 Task: Add an event with the title Lunch and Learn: Effective Negotiation Strategies for Success, date '2023/10/17', time 9:15 AM to 11:15 AMand add a description: Participants will explore the role of a leader as a coach and mentor. They will learn how to provide guidance, support, and development opportunities to team members, fostering their growth and professional advancement.Select event color  Basil . Add location for the event as: Wellington, New Zealand, logged in from the account softage.4@softage.netand send the event invitation to softage.3@softage.net and softage.5@softage.net. Set a reminder for the event Weekly on Sunday
Action: Mouse moved to (87, 110)
Screenshot: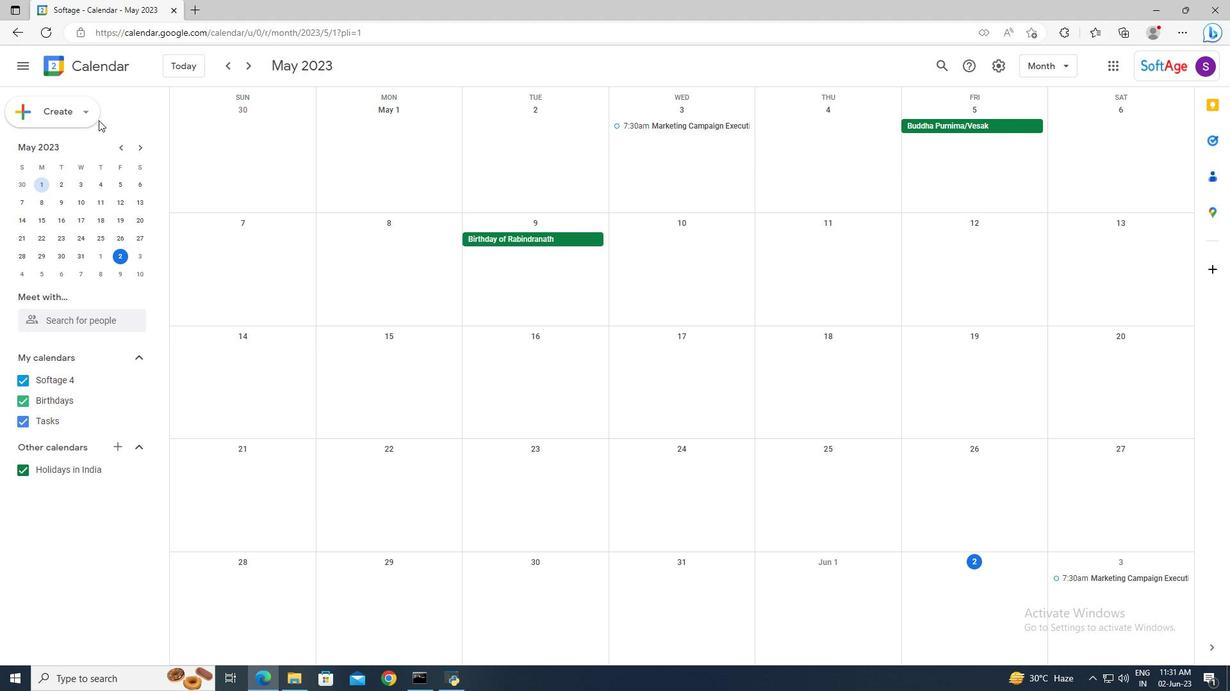
Action: Mouse pressed left at (87, 110)
Screenshot: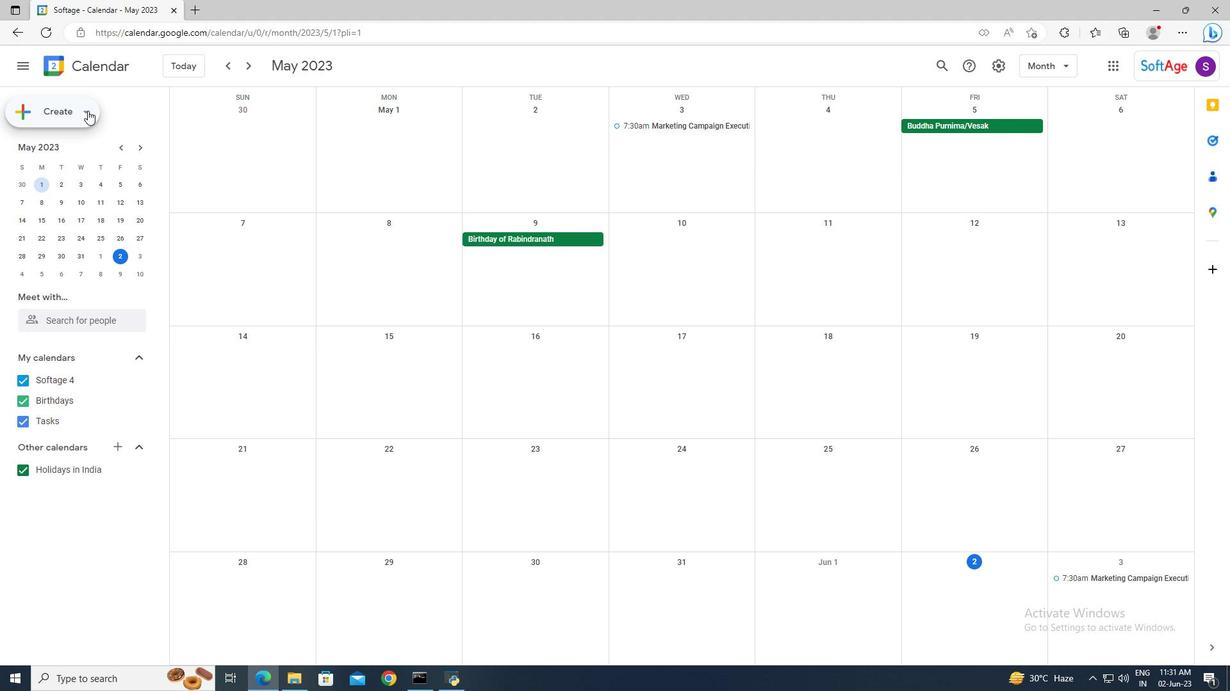 
Action: Mouse moved to (83, 142)
Screenshot: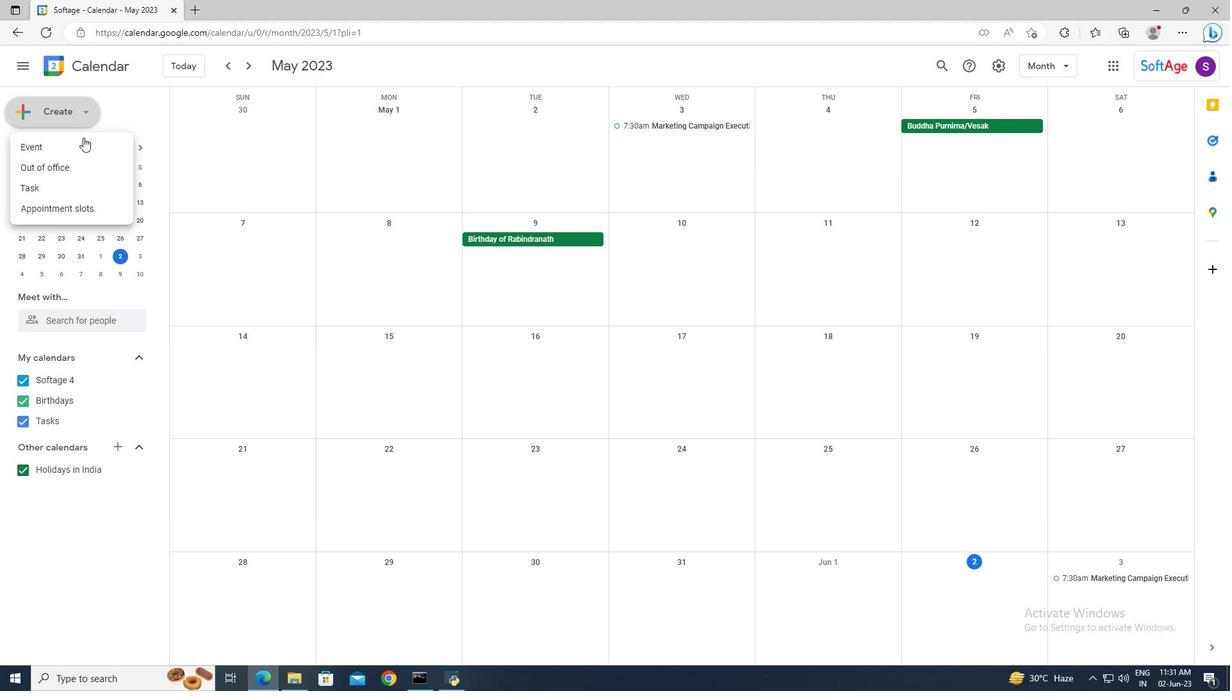 
Action: Mouse pressed left at (83, 142)
Screenshot: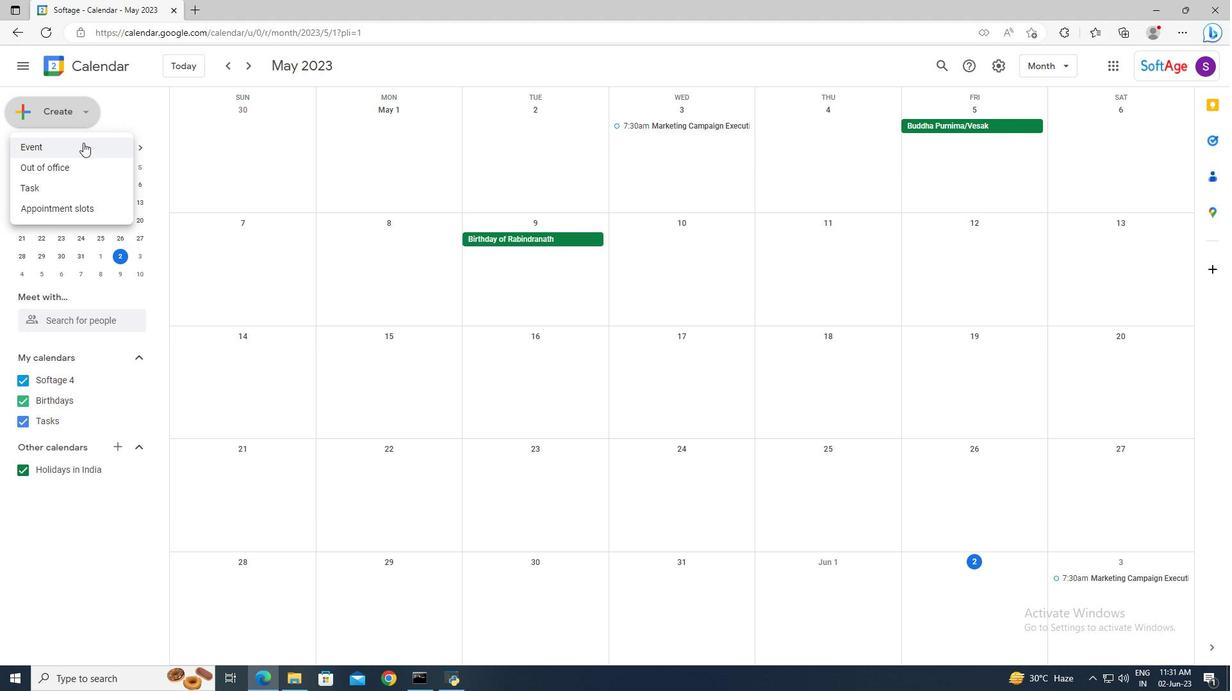 
Action: Mouse moved to (193, 436)
Screenshot: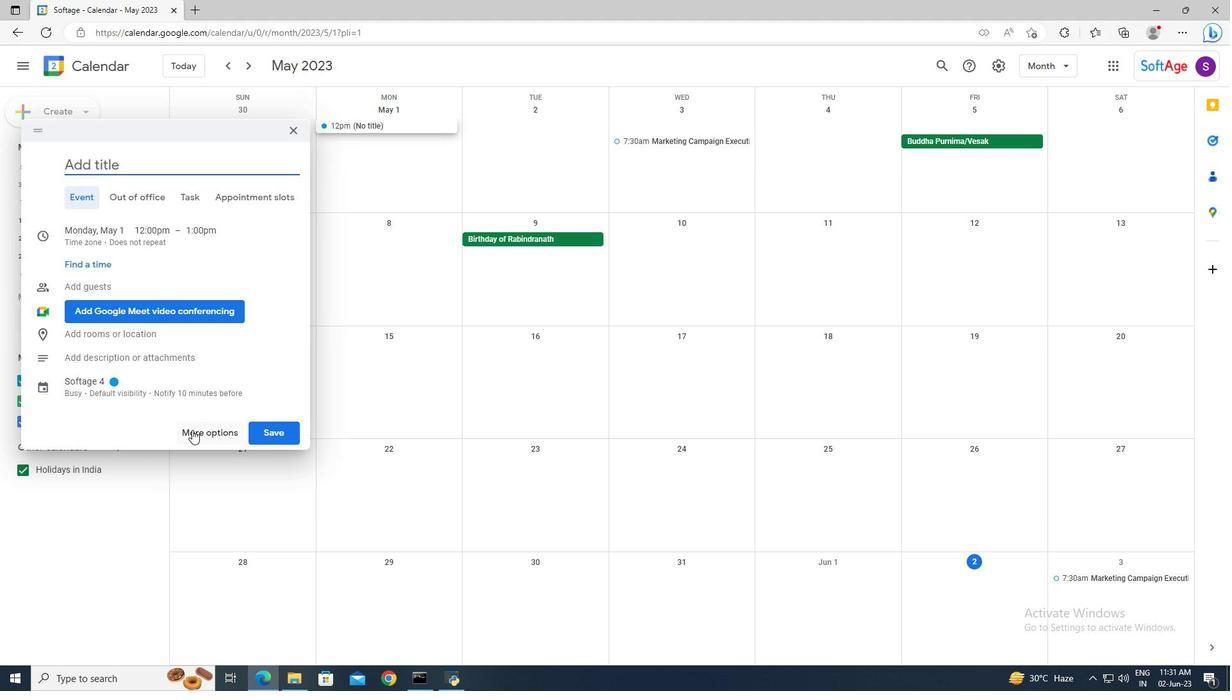 
Action: Mouse pressed left at (193, 436)
Screenshot: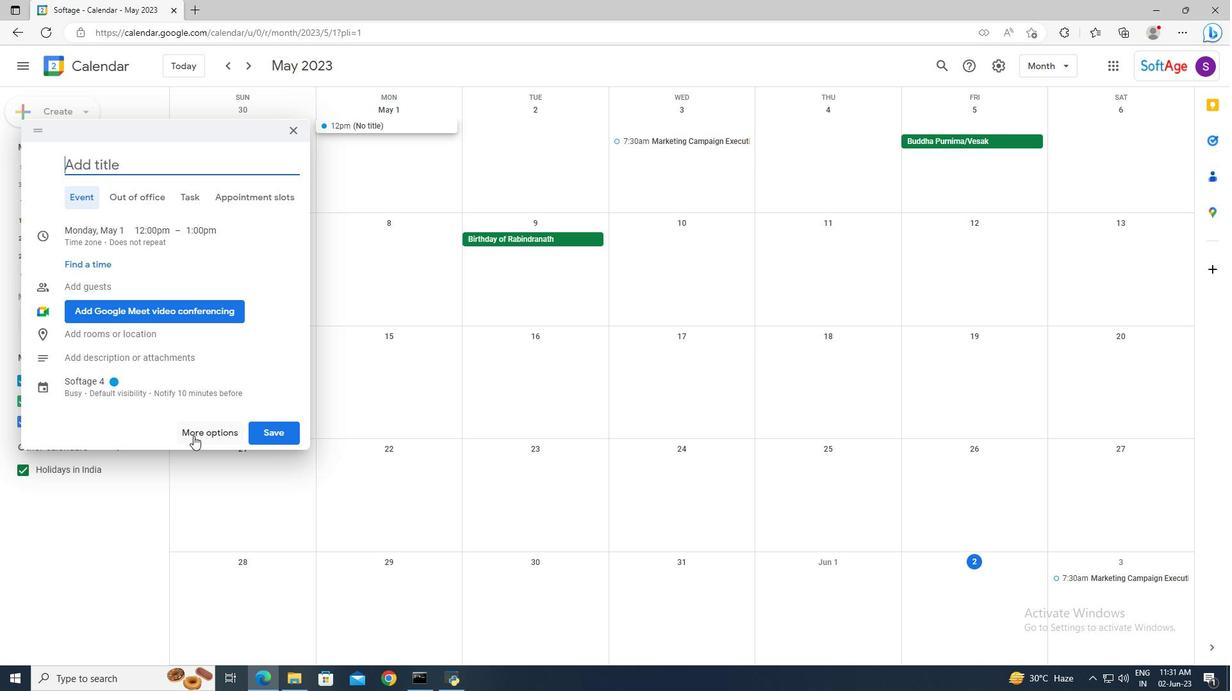 
Action: Mouse moved to (127, 75)
Screenshot: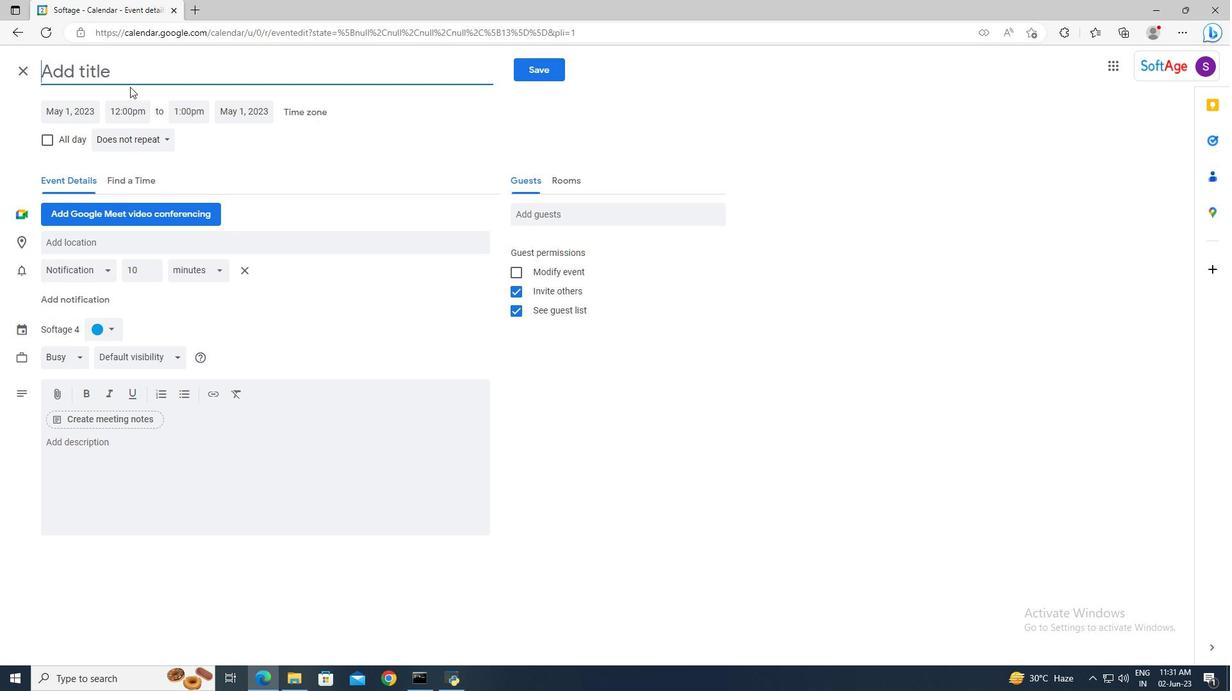 
Action: Mouse pressed left at (127, 75)
Screenshot: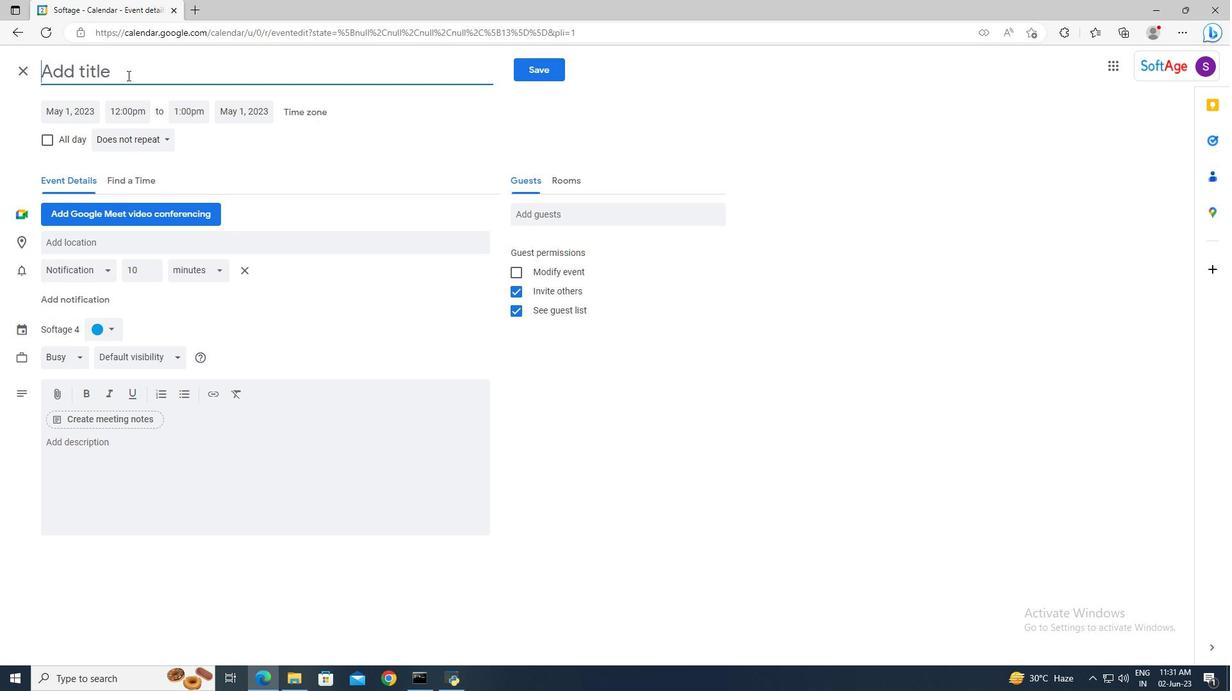 
Action: Key pressed <Key.shift>Lunch<Key.space>and<Key.space><Key.shift>Learn<Key.shift>:<Key.space><Key.shift>Effective<Key.space><Key.shift>Negotiation<Key.space><Key.shift_r>Strategies<Key.space>for<Key.space><Key.shift_r>Success
Screenshot: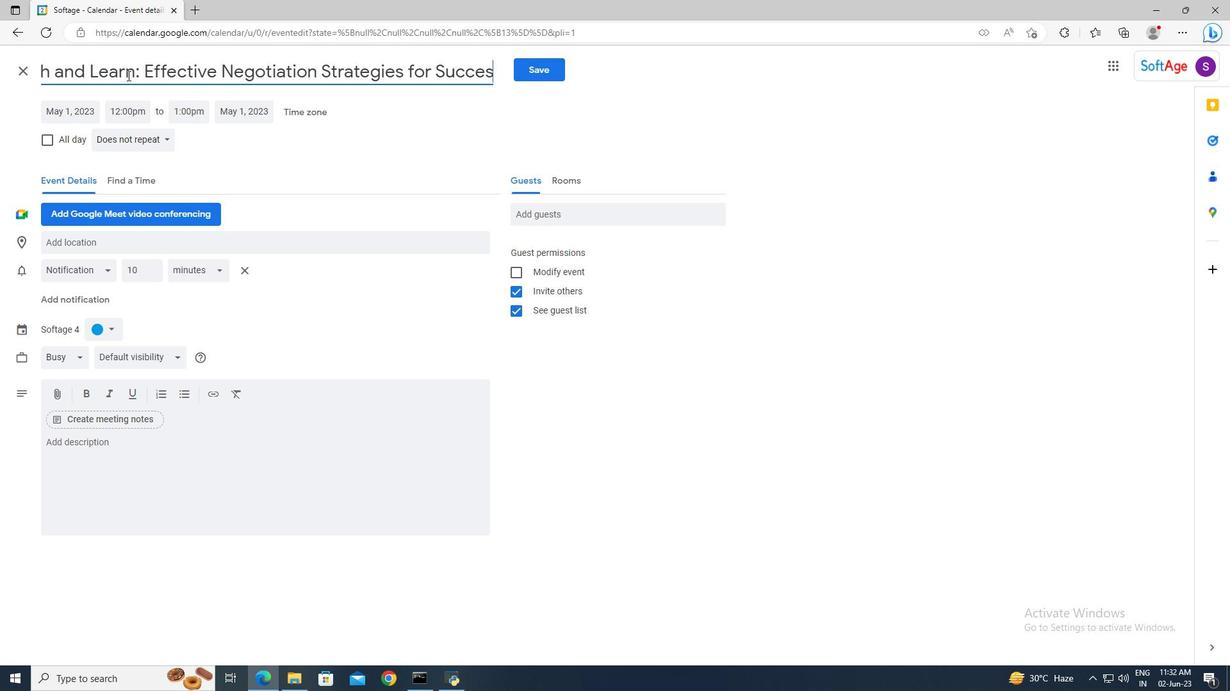 
Action: Mouse moved to (71, 108)
Screenshot: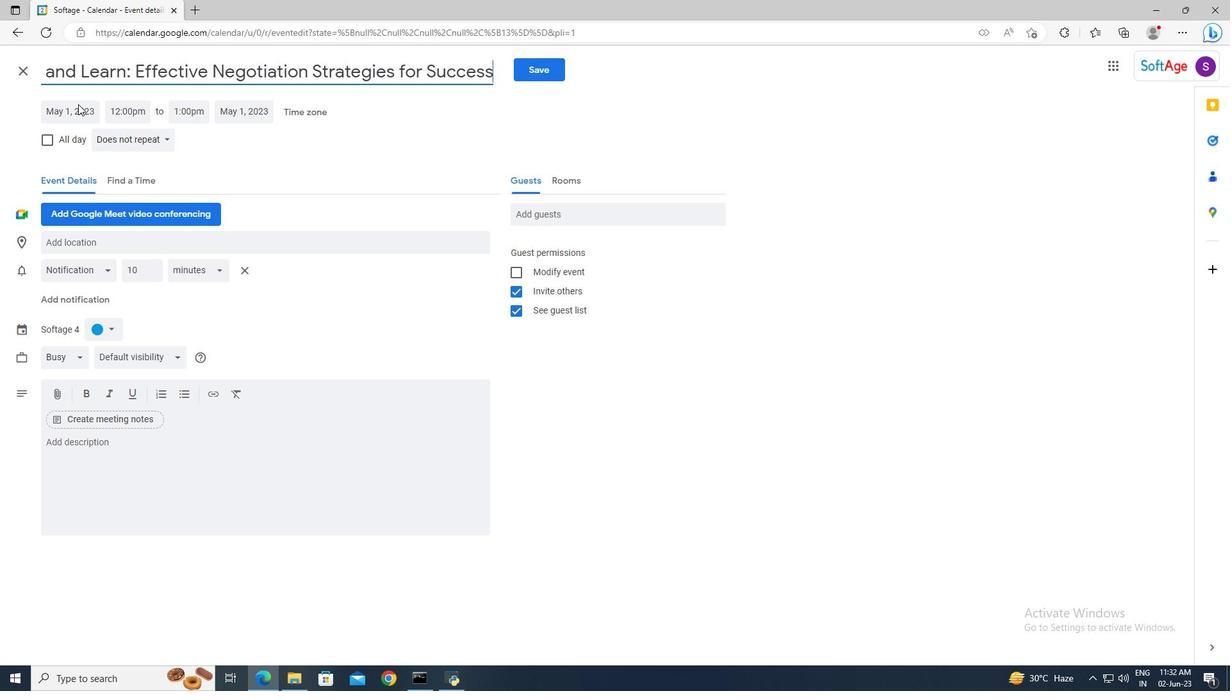 
Action: Mouse pressed left at (71, 108)
Screenshot: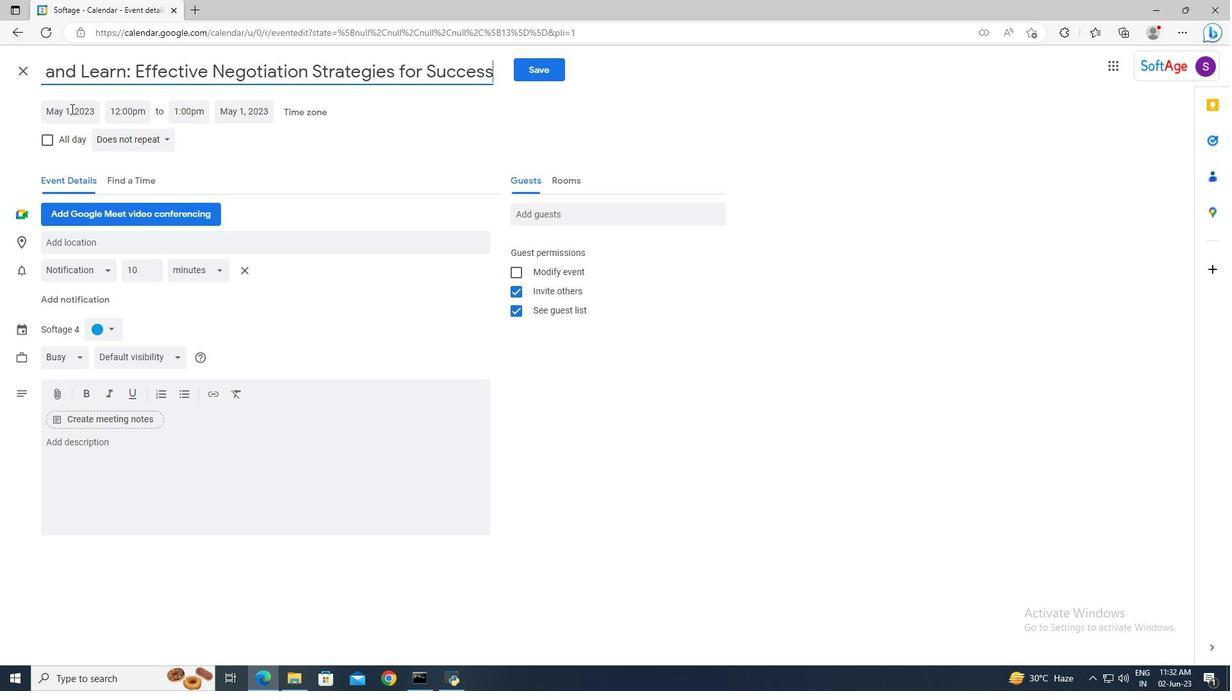 
Action: Mouse moved to (197, 137)
Screenshot: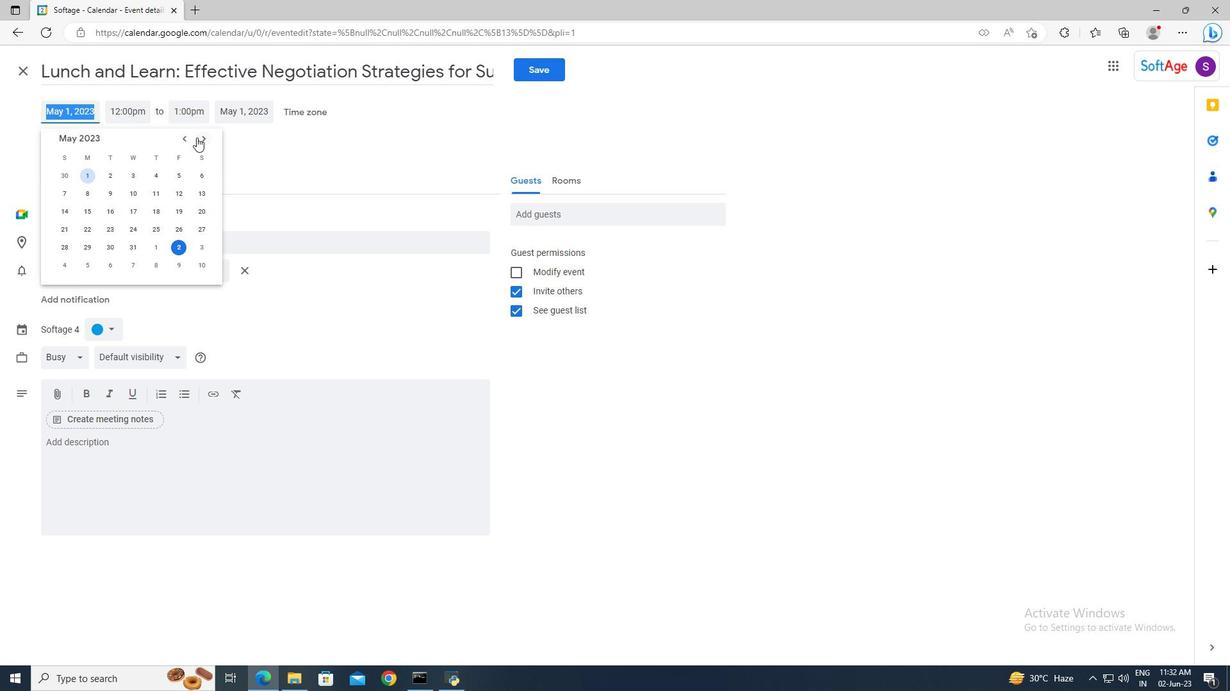 
Action: Mouse pressed left at (197, 137)
Screenshot: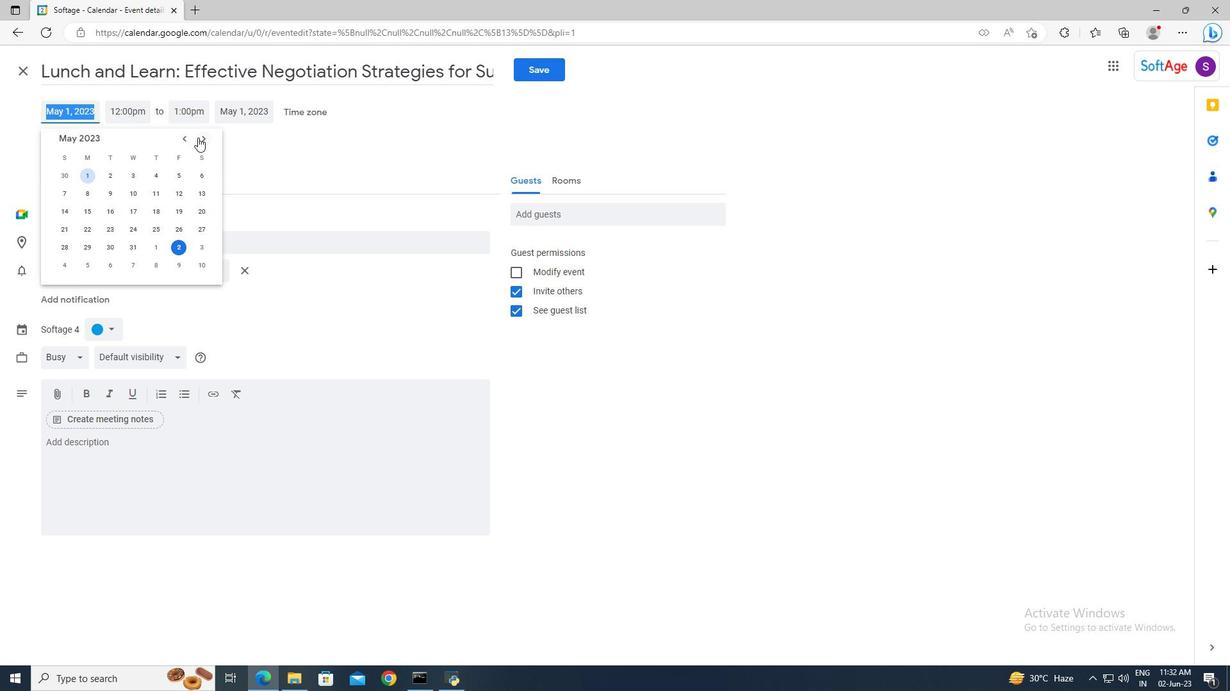 
Action: Mouse pressed left at (197, 137)
Screenshot: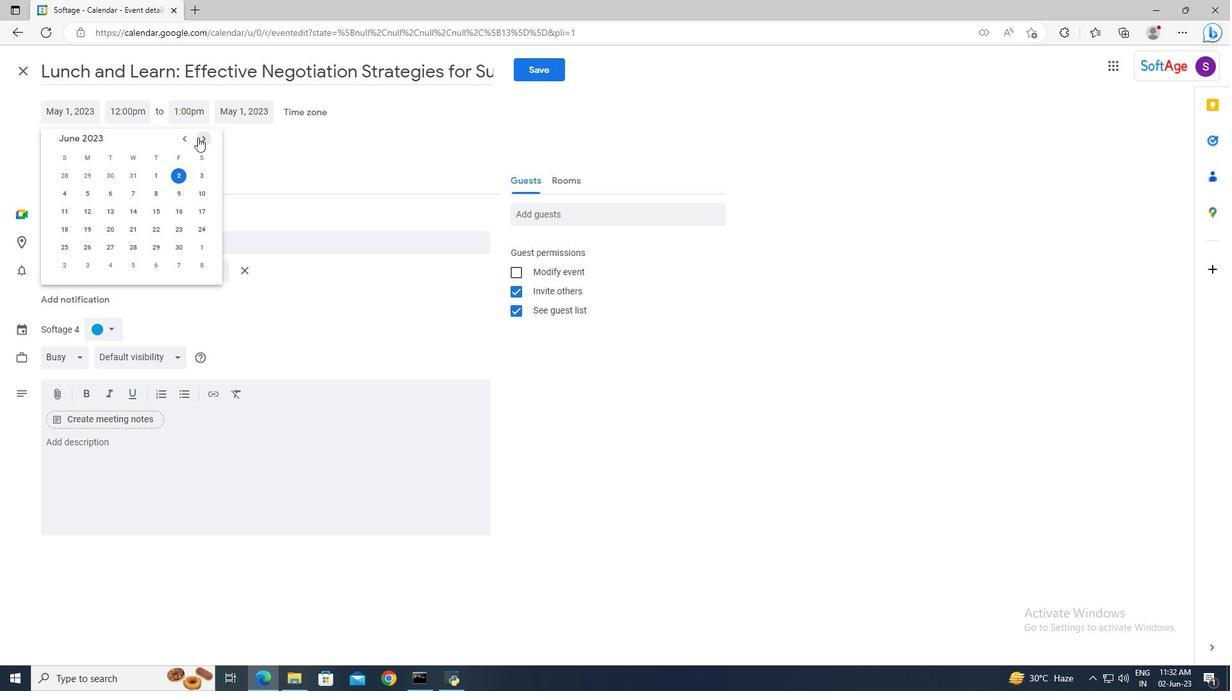 
Action: Mouse pressed left at (197, 137)
Screenshot: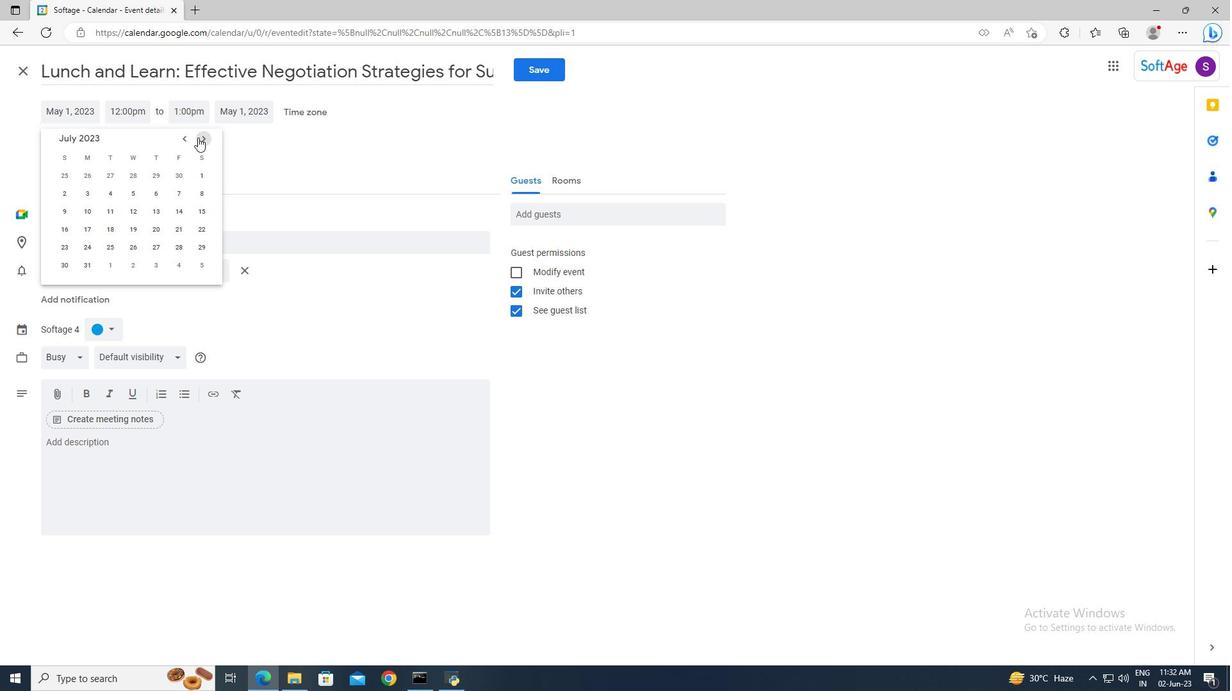 
Action: Mouse pressed left at (197, 137)
Screenshot: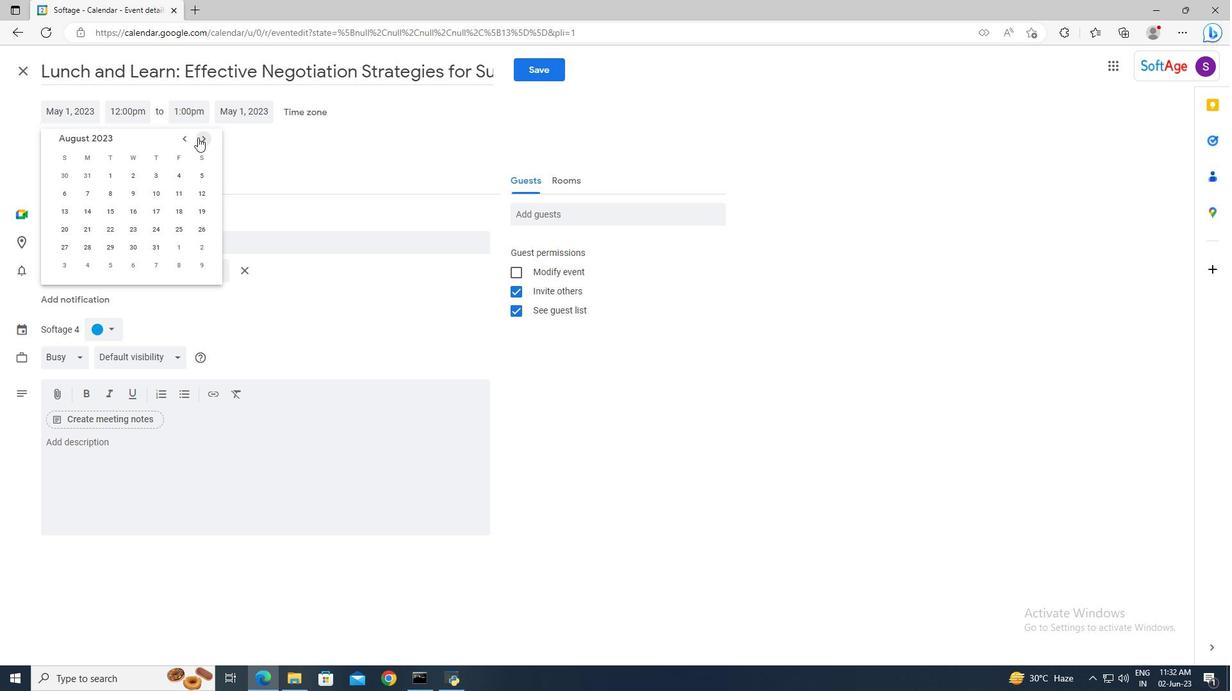 
Action: Mouse pressed left at (197, 137)
Screenshot: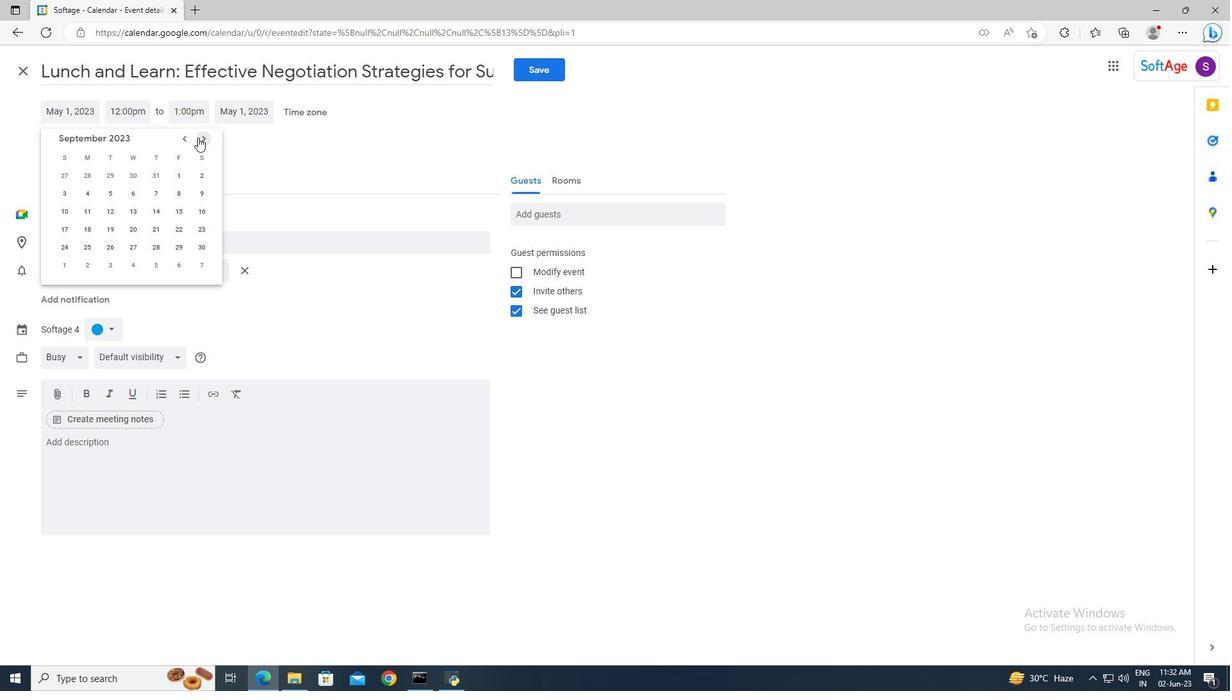 
Action: Mouse moved to (107, 208)
Screenshot: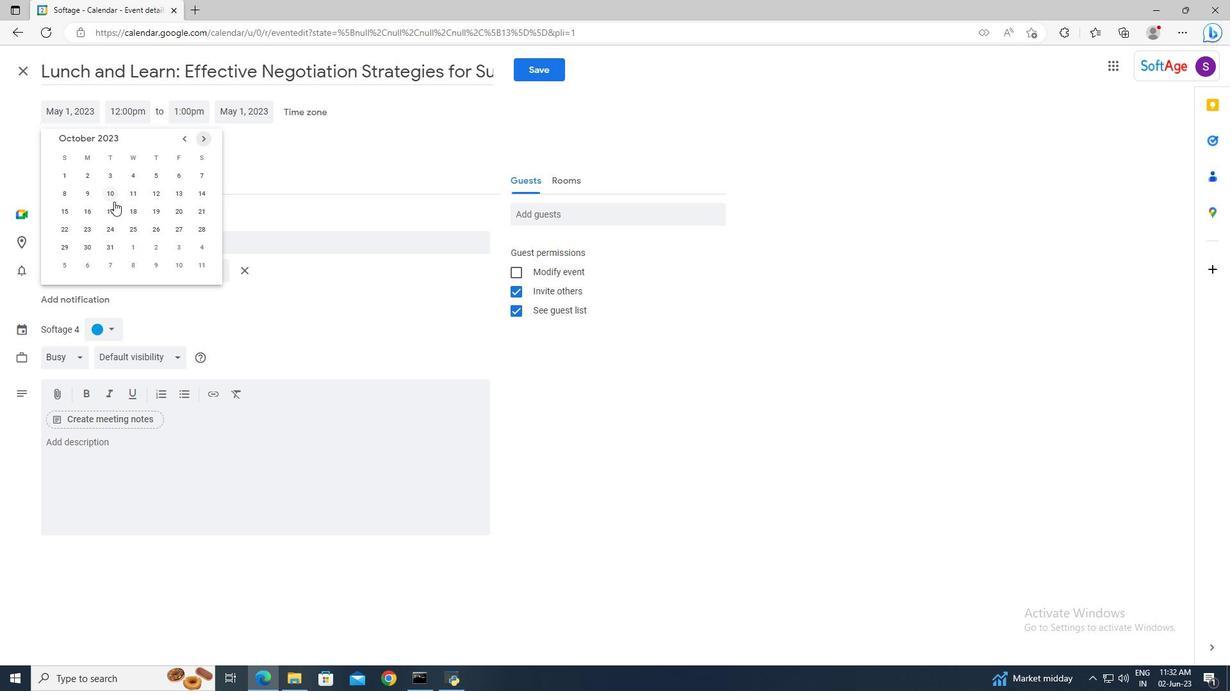 
Action: Mouse pressed left at (107, 208)
Screenshot: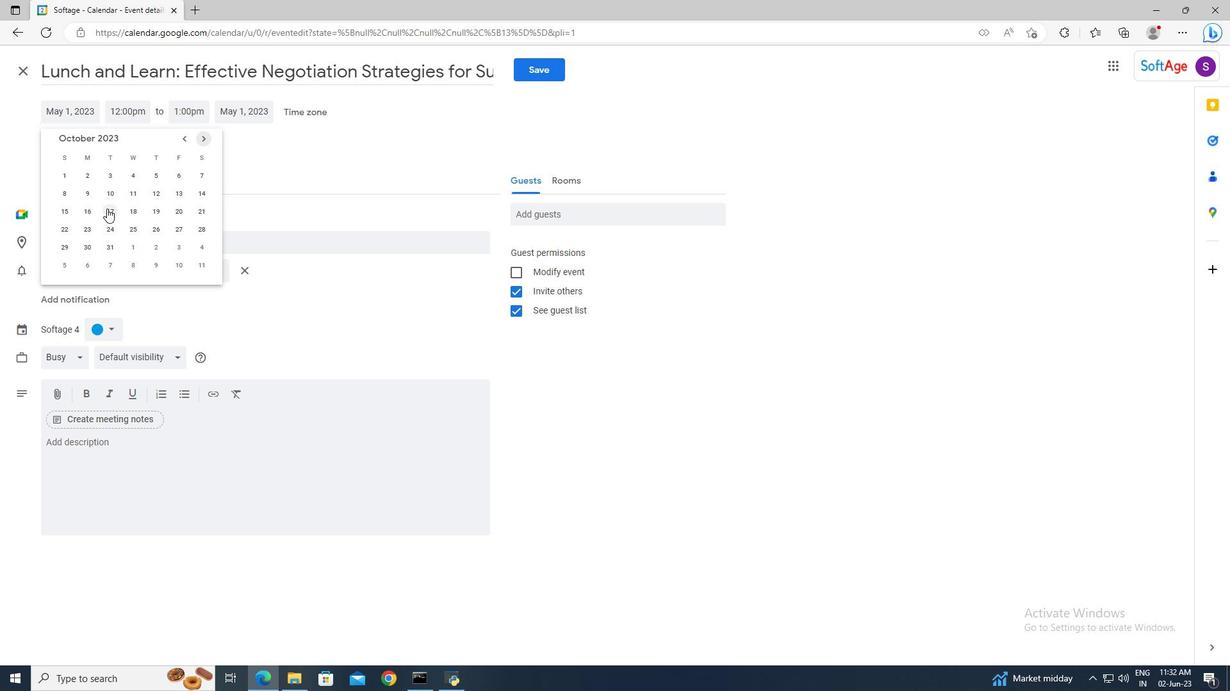 
Action: Mouse moved to (135, 117)
Screenshot: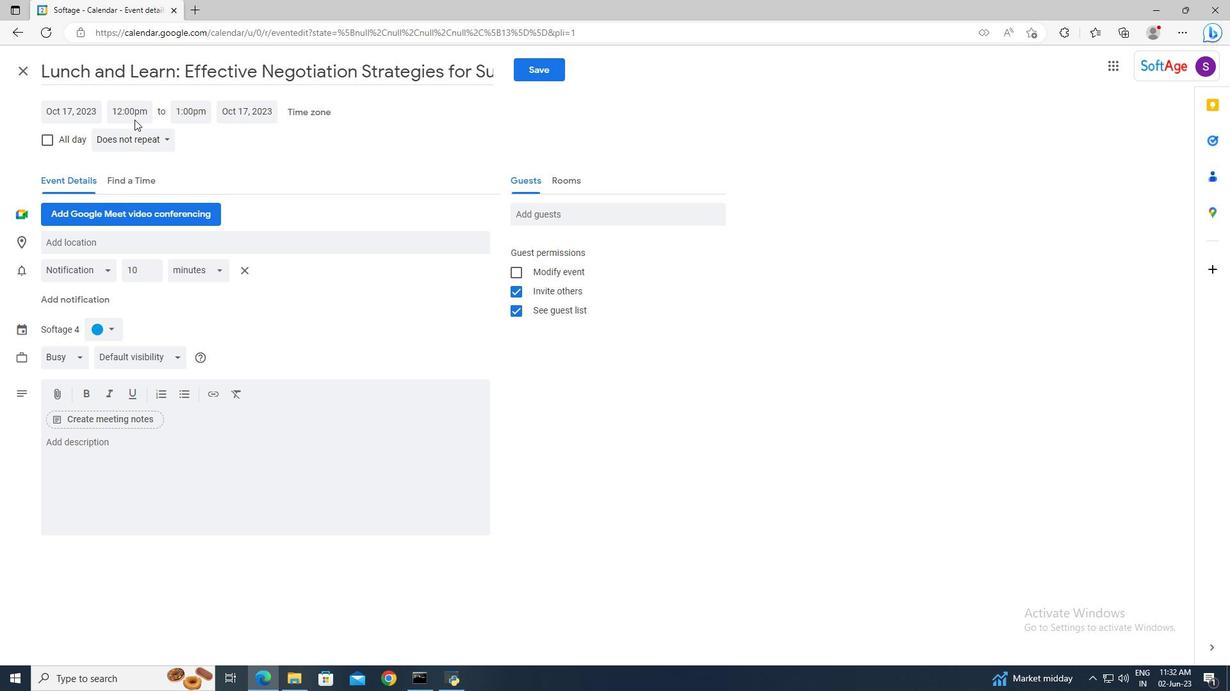 
Action: Mouse pressed left at (135, 117)
Screenshot: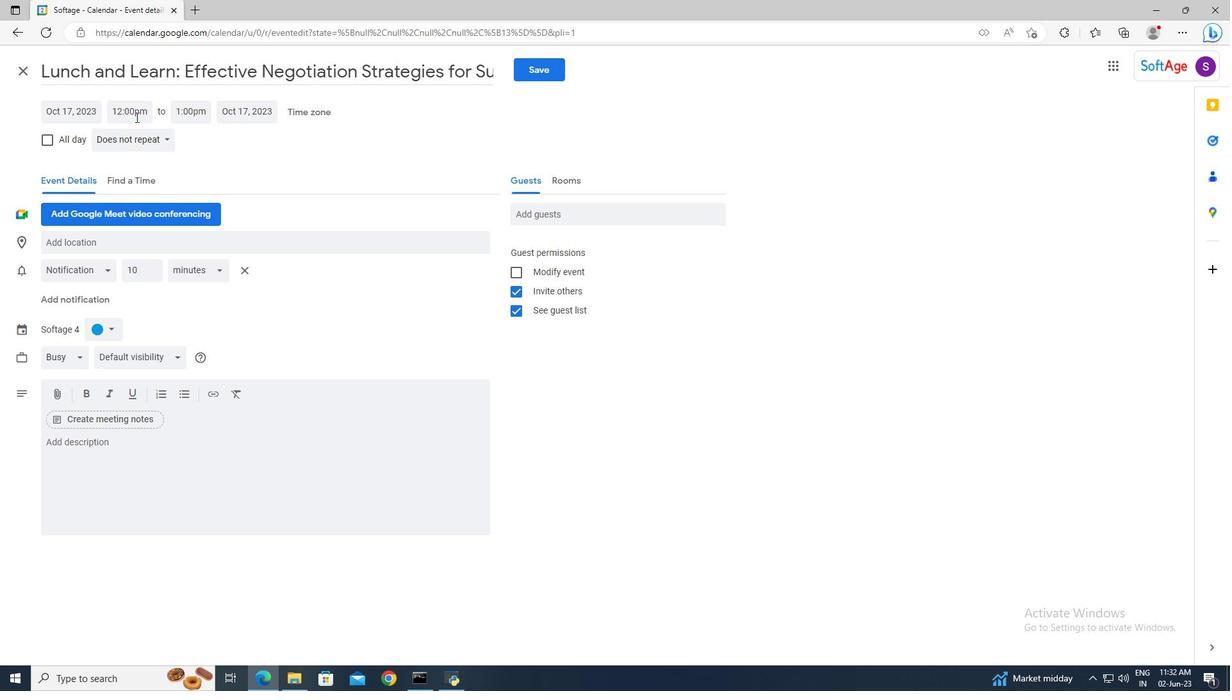 
Action: Key pressed 9<Key.shift>:15<Key.space><Key.shift>AM<Key.enter>
Screenshot: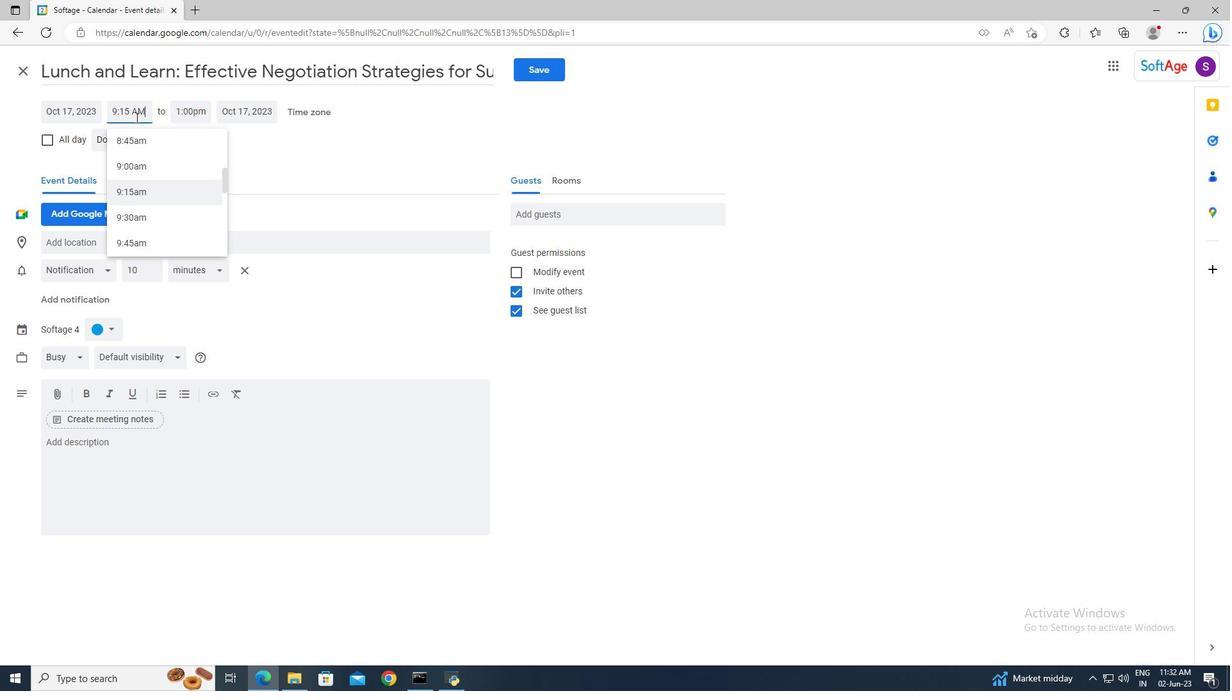 
Action: Mouse moved to (172, 111)
Screenshot: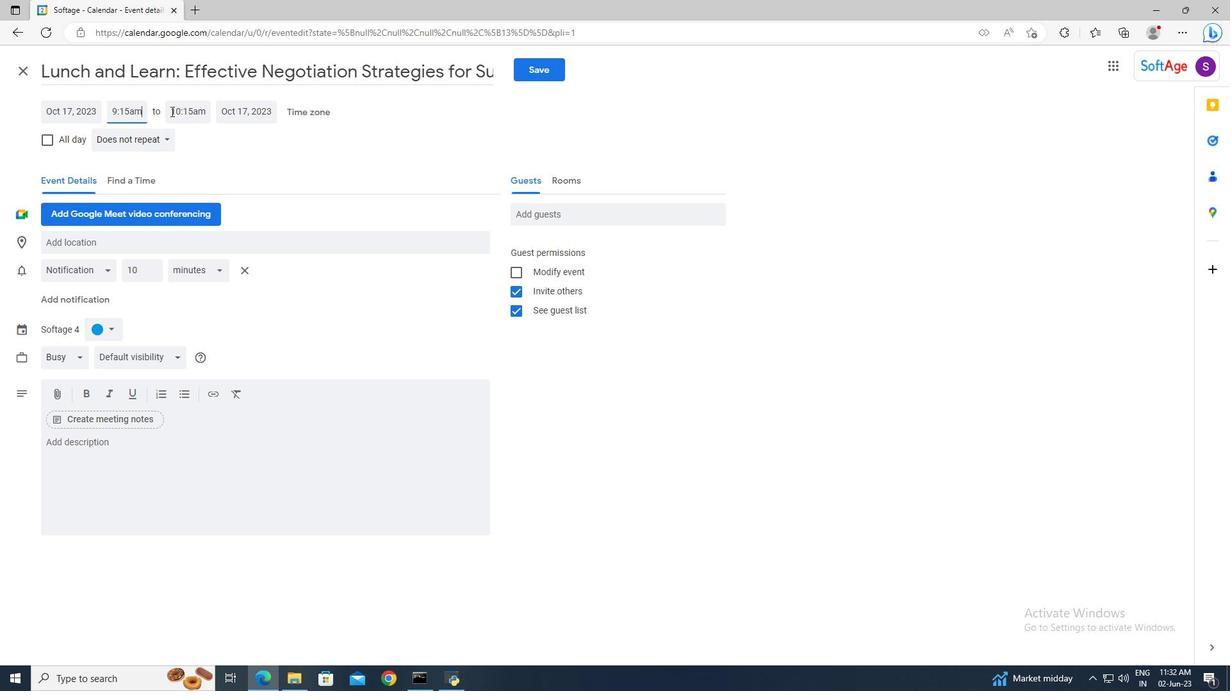 
Action: Mouse pressed left at (172, 111)
Screenshot: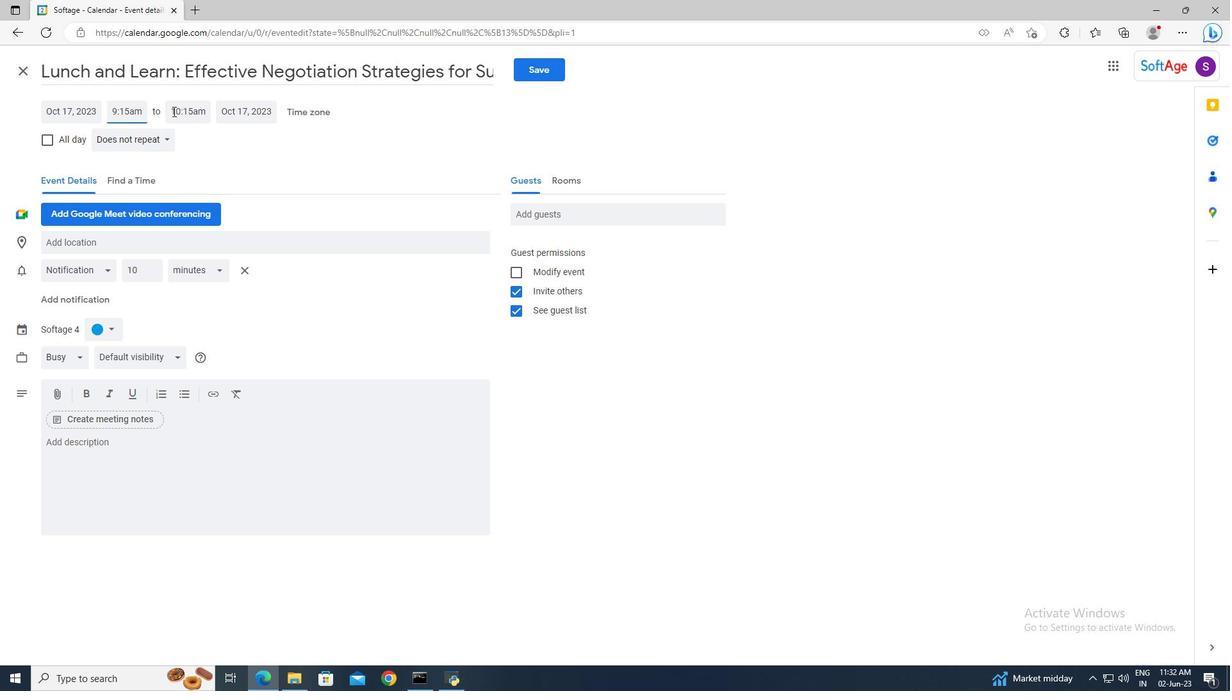 
Action: Key pressed 11<Key.shift>:15<Key.space><Key.shift>AM
Screenshot: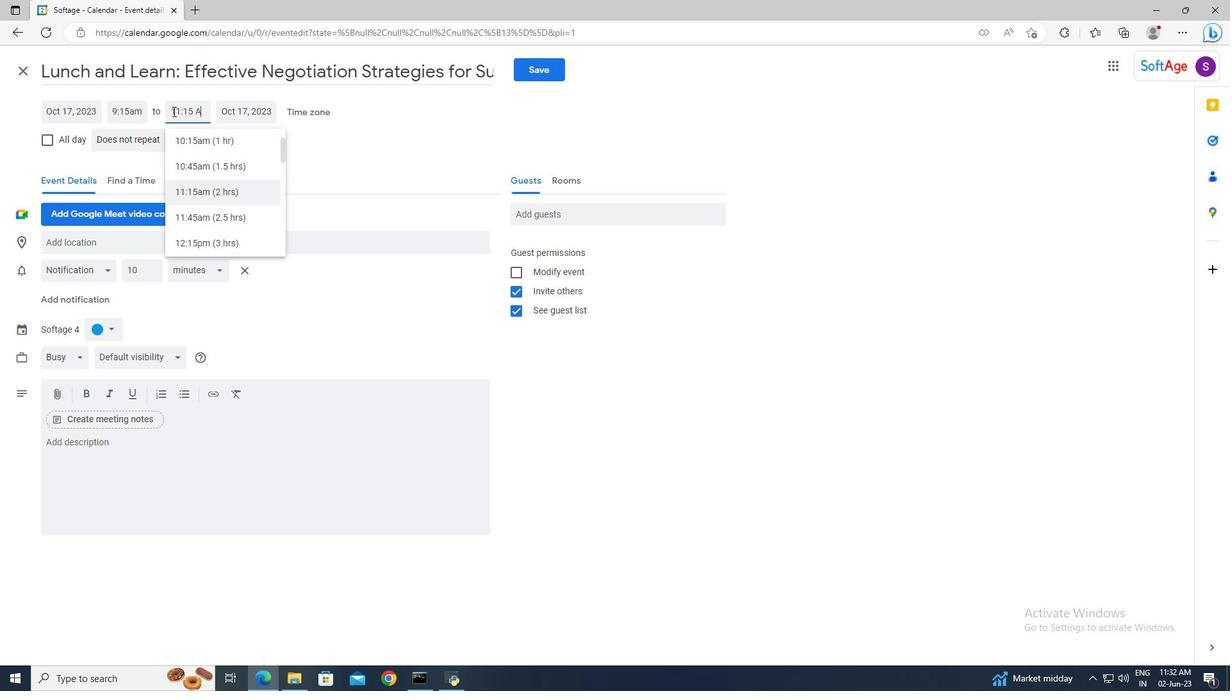 
Action: Mouse moved to (196, 195)
Screenshot: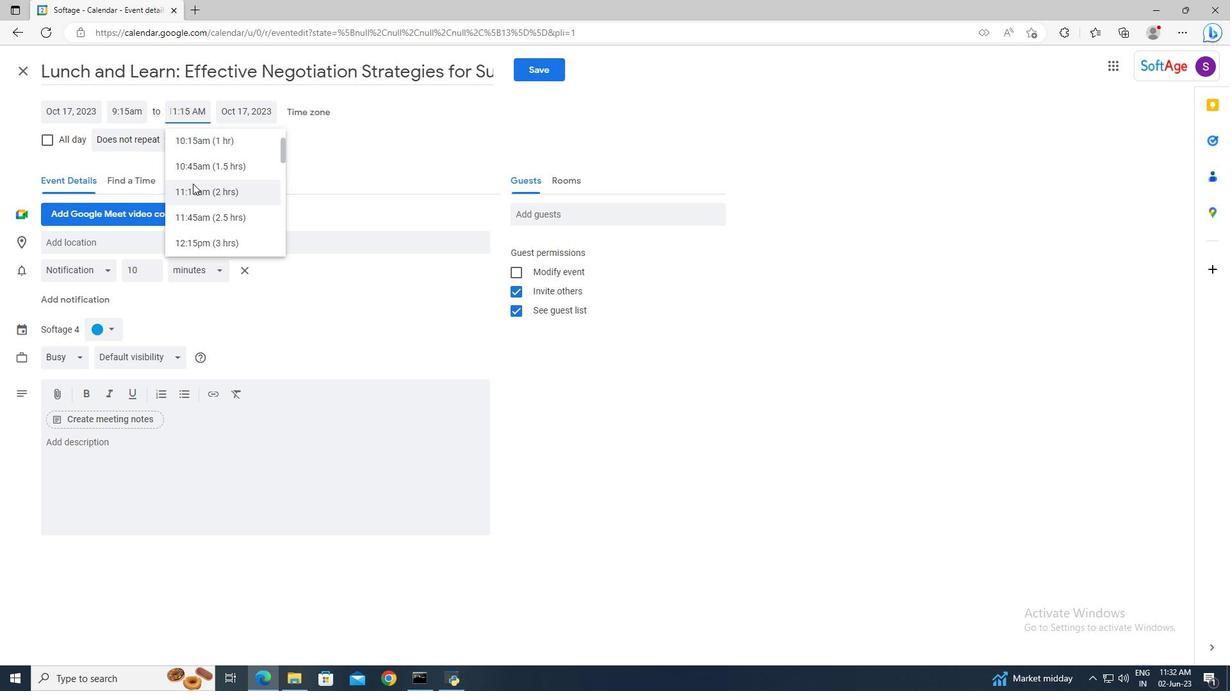 
Action: Mouse pressed left at (196, 195)
Screenshot: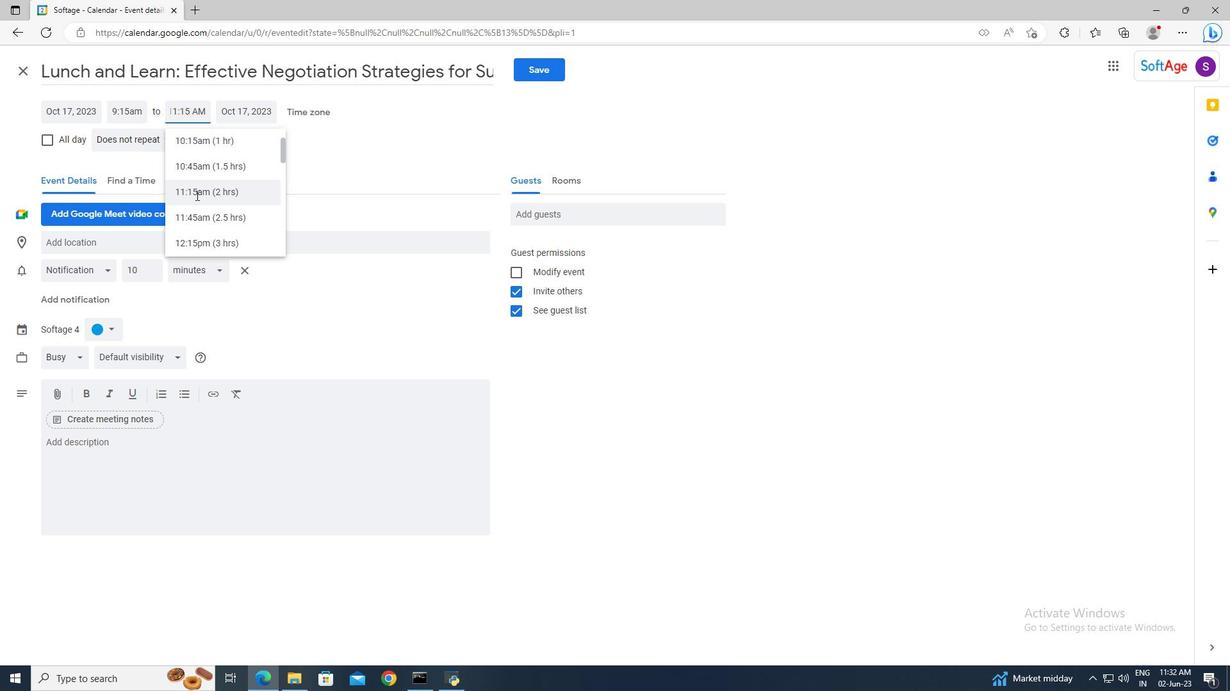 
Action: Mouse moved to (135, 442)
Screenshot: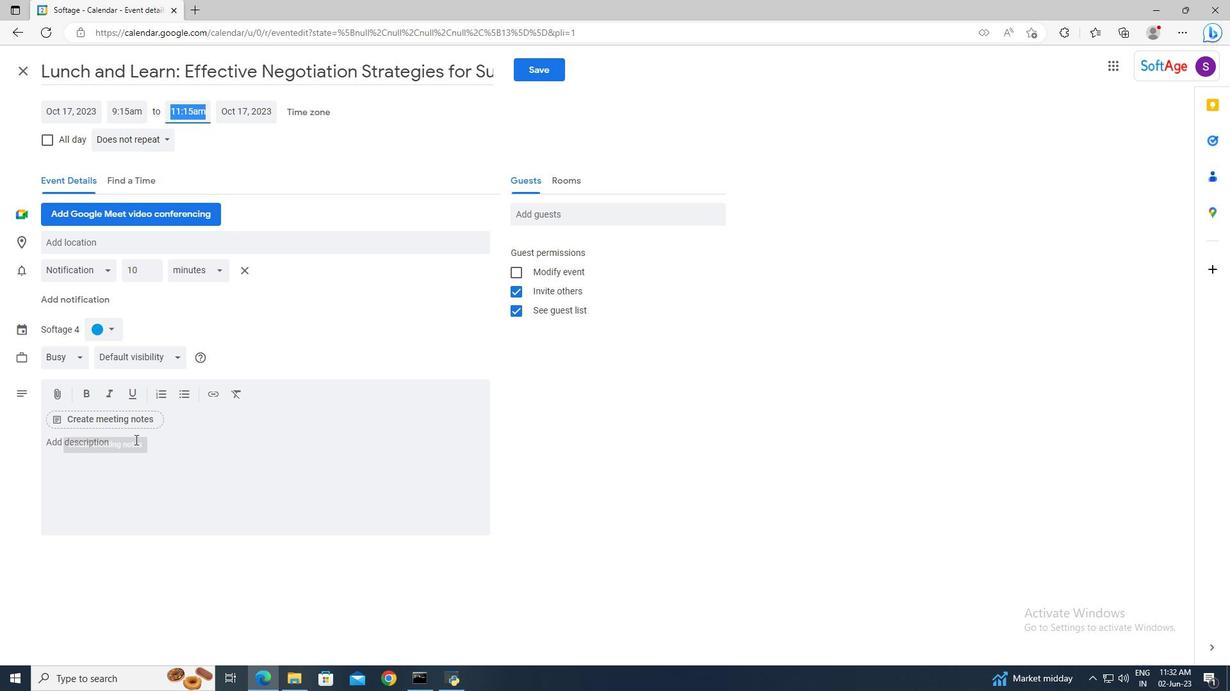 
Action: Mouse pressed left at (135, 442)
Screenshot: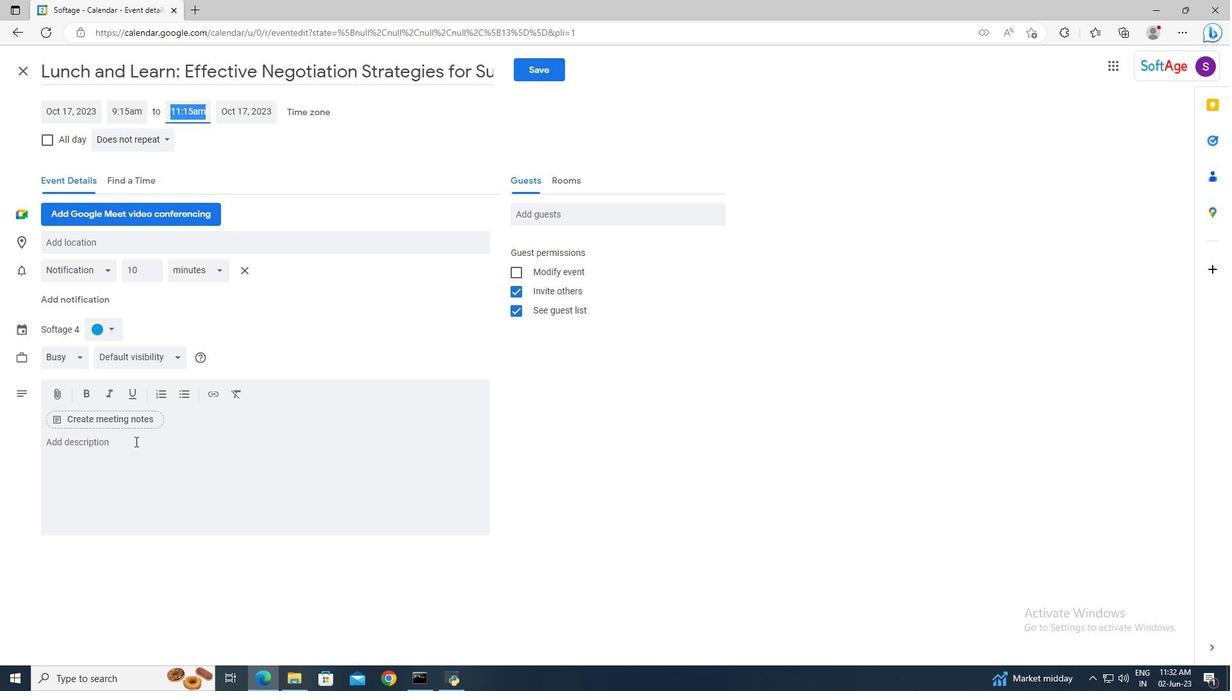
Action: Key pressed <Key.shift>Participants<Key.space>will<Key.space>explore<Key.space>the<Key.space>role<Key.space>of<Key.space>a<Key.space>leader<Key.space>as<Key.space>a<Key.space>coach<Key.space>and<Key.space>mentor.<Key.space><Key.shift>They<Key.space>will<Key.space>learn<Key.space>how<Key.space>to<Key.space>provide<Key.space>guidance,<Key.space>support,<Key.space>and<Key.space>development<Key.space>opportunities<Key.space>to<Key.space>team<Key.space>members,<Key.space>fostering<Key.space>their<Key.space>growth<Key.space>and<Key.space>professional<Key.space>advancement.
Screenshot: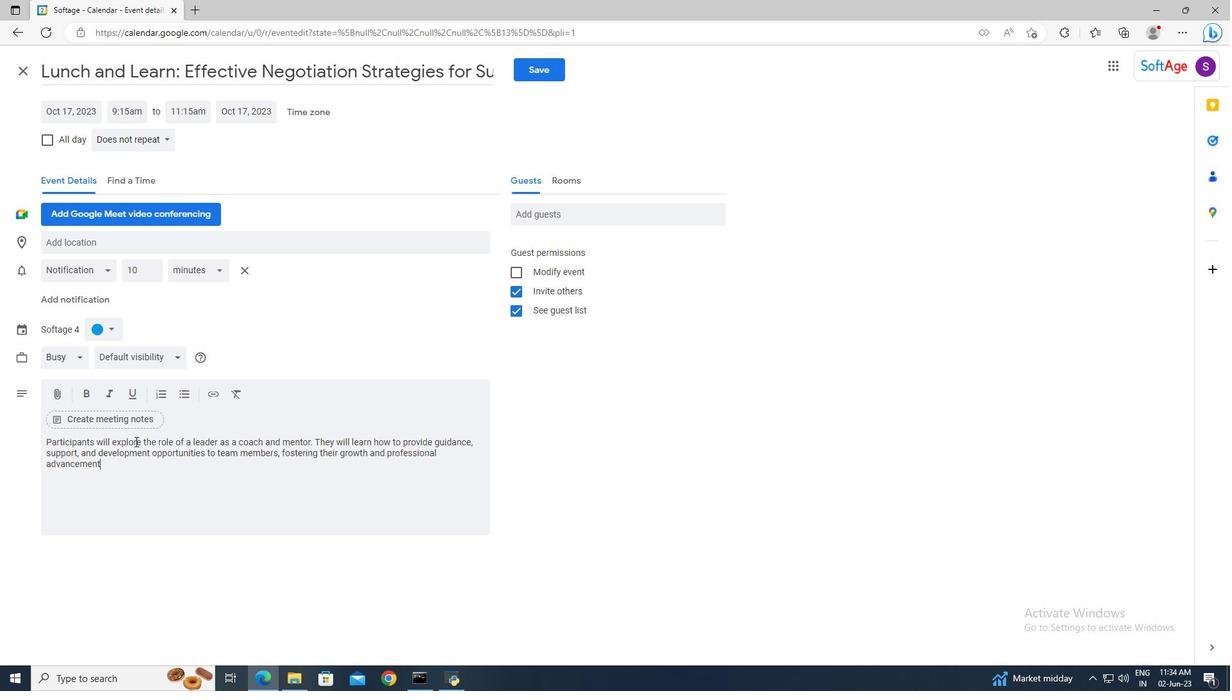 
Action: Mouse moved to (107, 333)
Screenshot: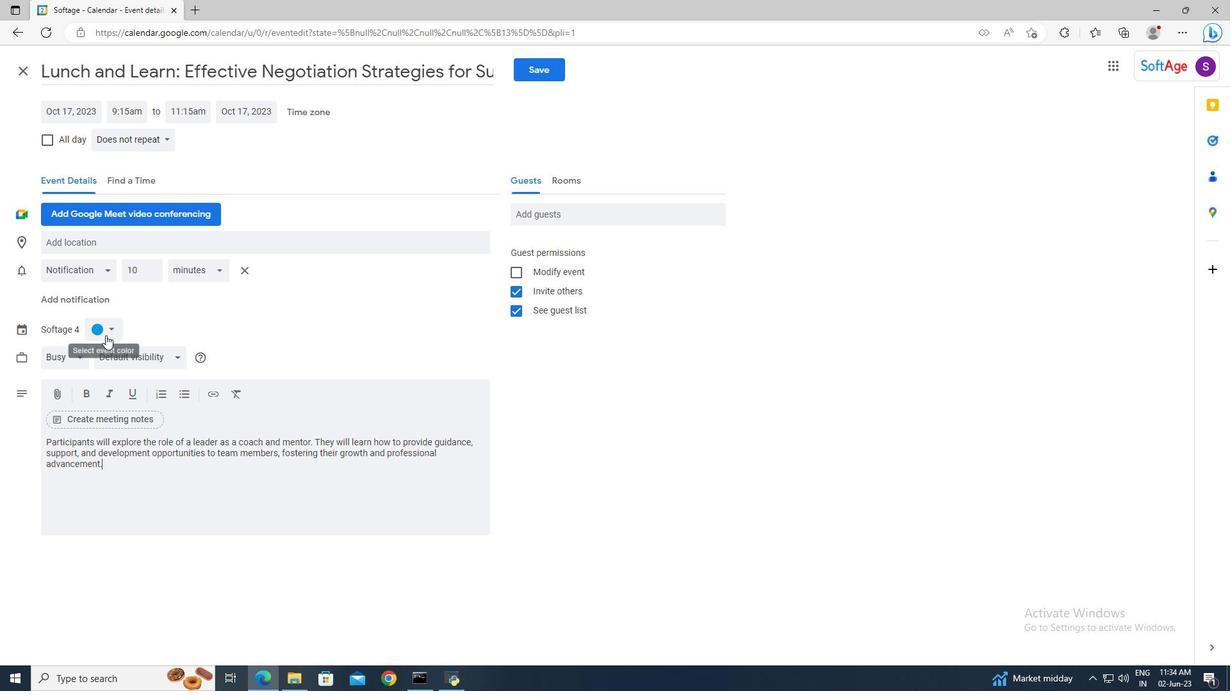 
Action: Mouse pressed left at (107, 333)
Screenshot: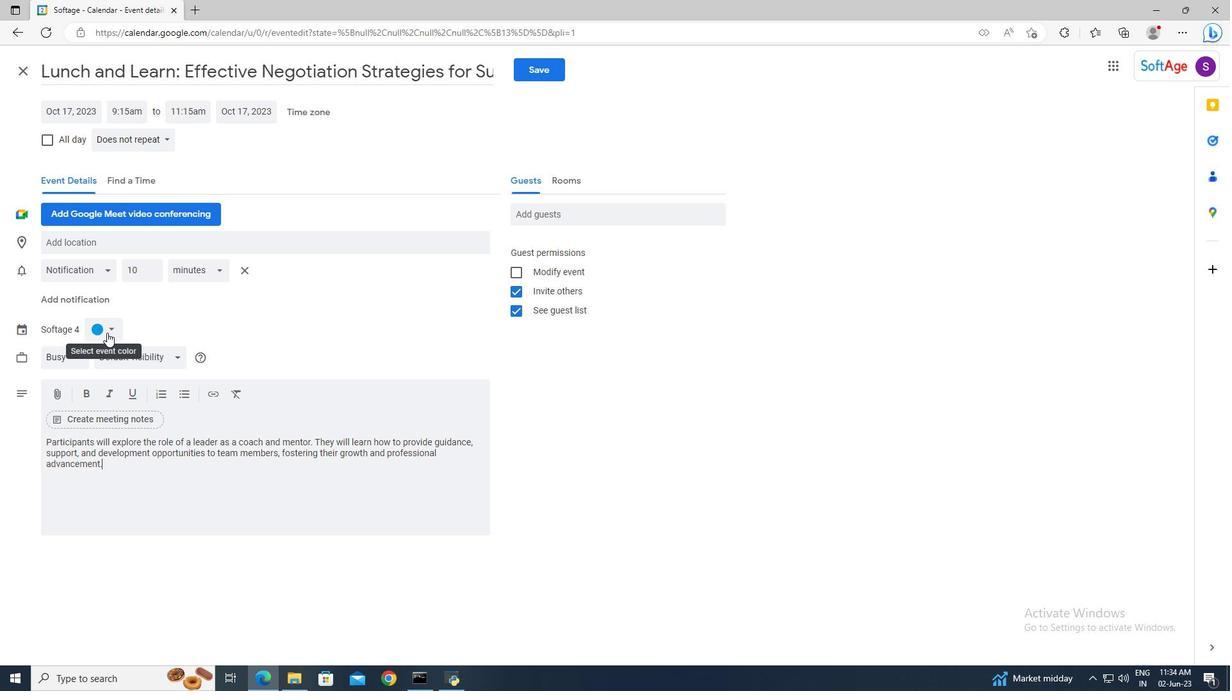 
Action: Mouse moved to (107, 357)
Screenshot: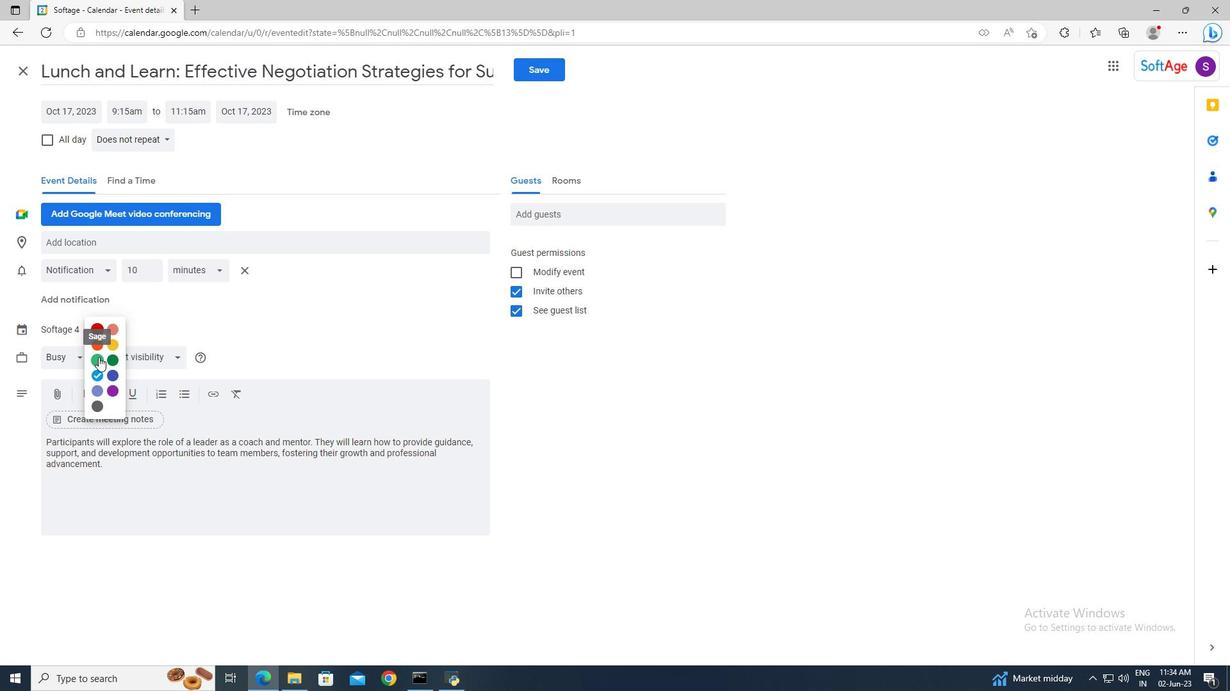 
Action: Mouse pressed left at (107, 357)
Screenshot: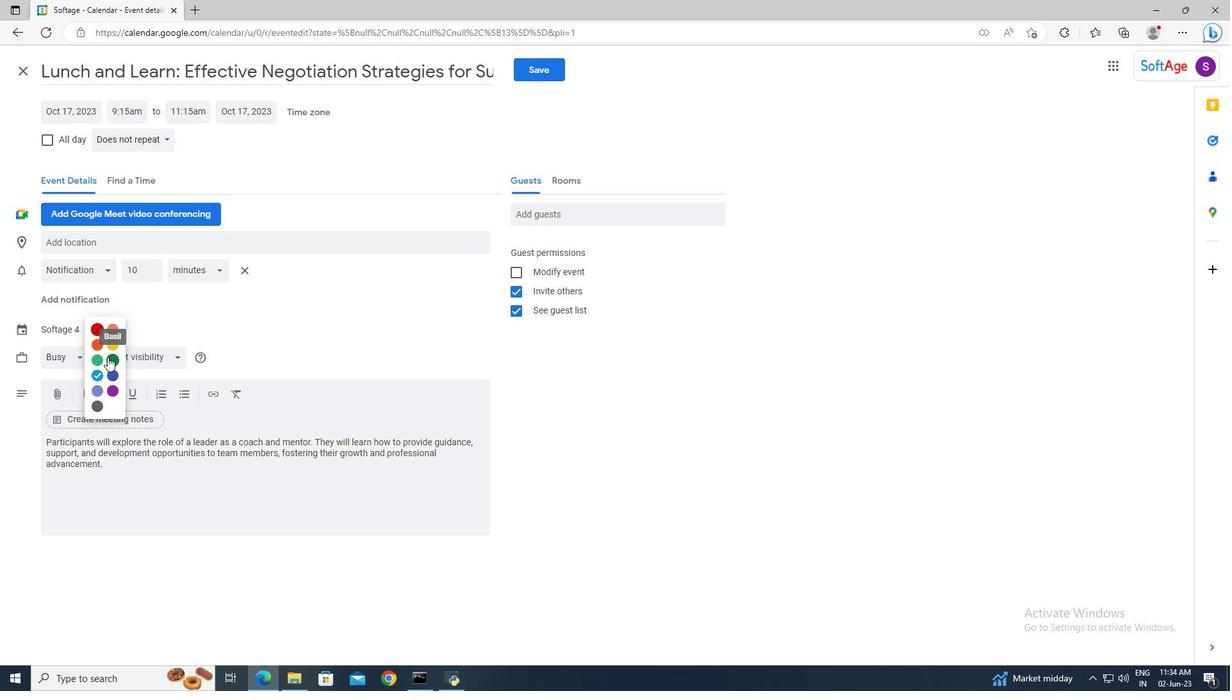 
Action: Mouse moved to (112, 244)
Screenshot: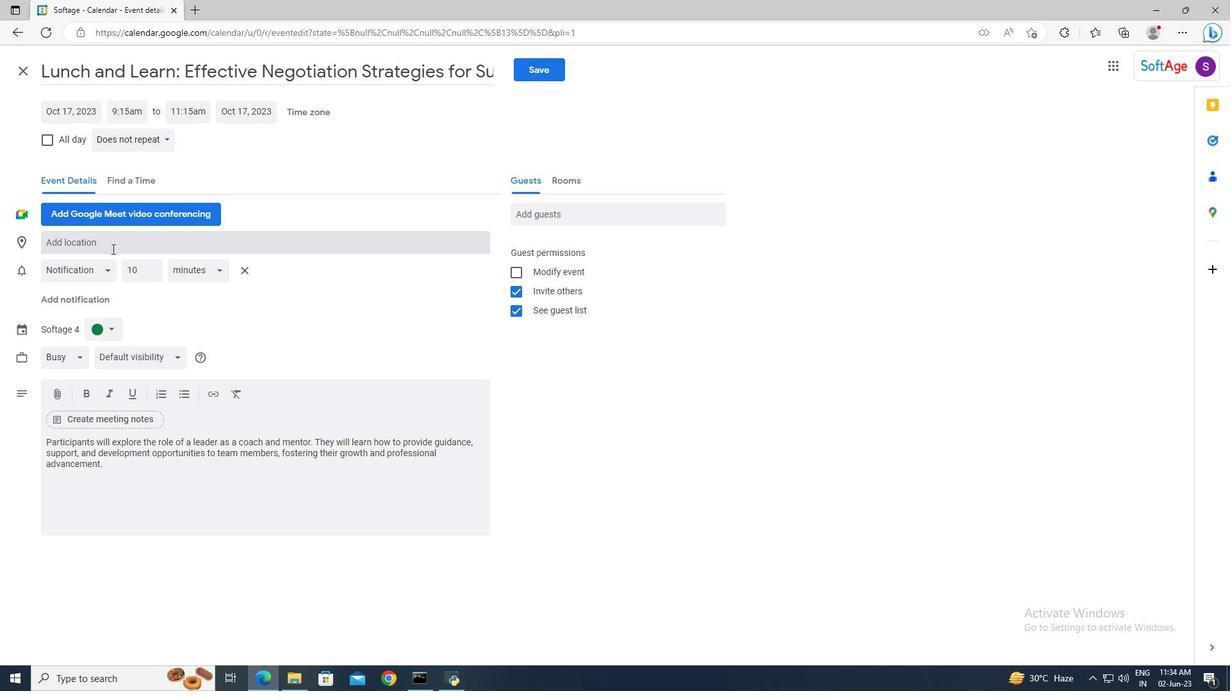 
Action: Mouse pressed left at (112, 244)
Screenshot: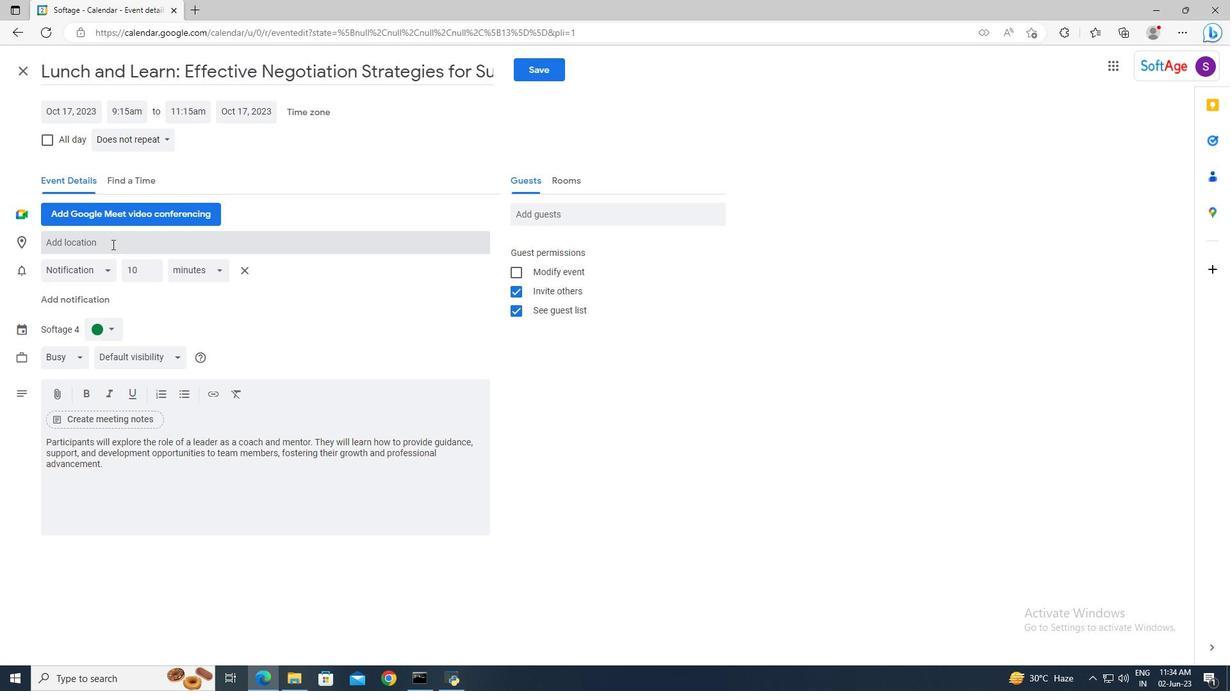 
Action: Key pressed <Key.shift>Wellington,<Key.space><Key.shift>New<Key.space><Key.shift>Zealand
Screenshot: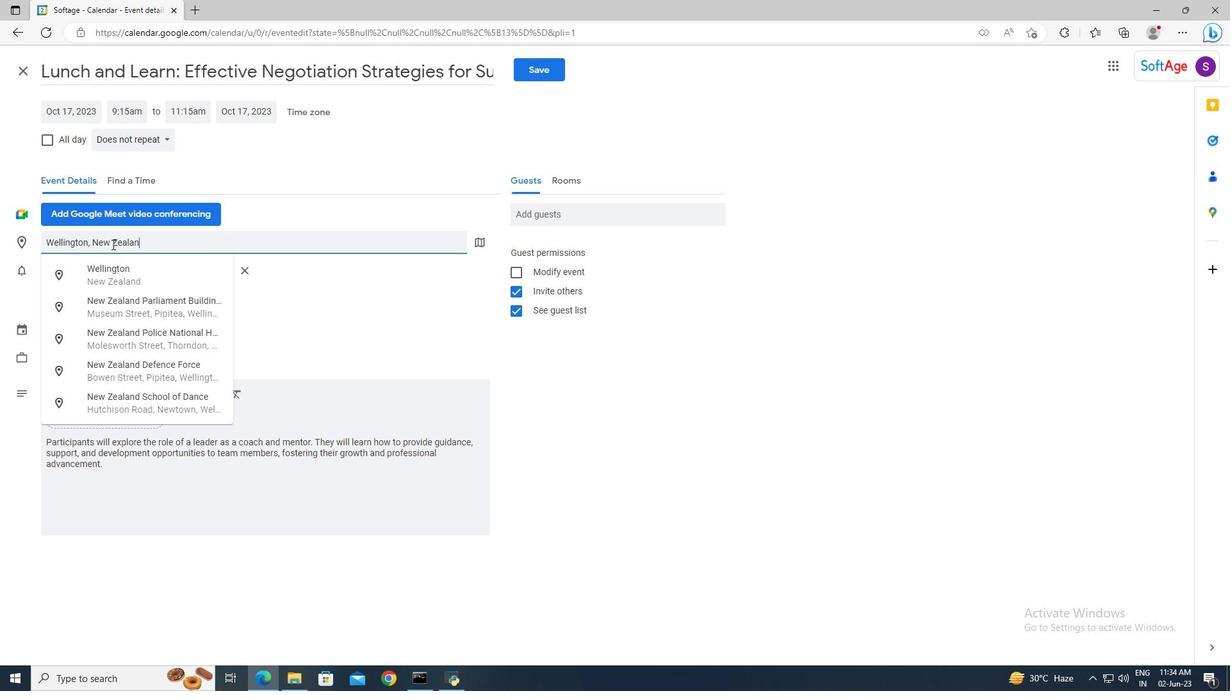 
Action: Mouse moved to (124, 272)
Screenshot: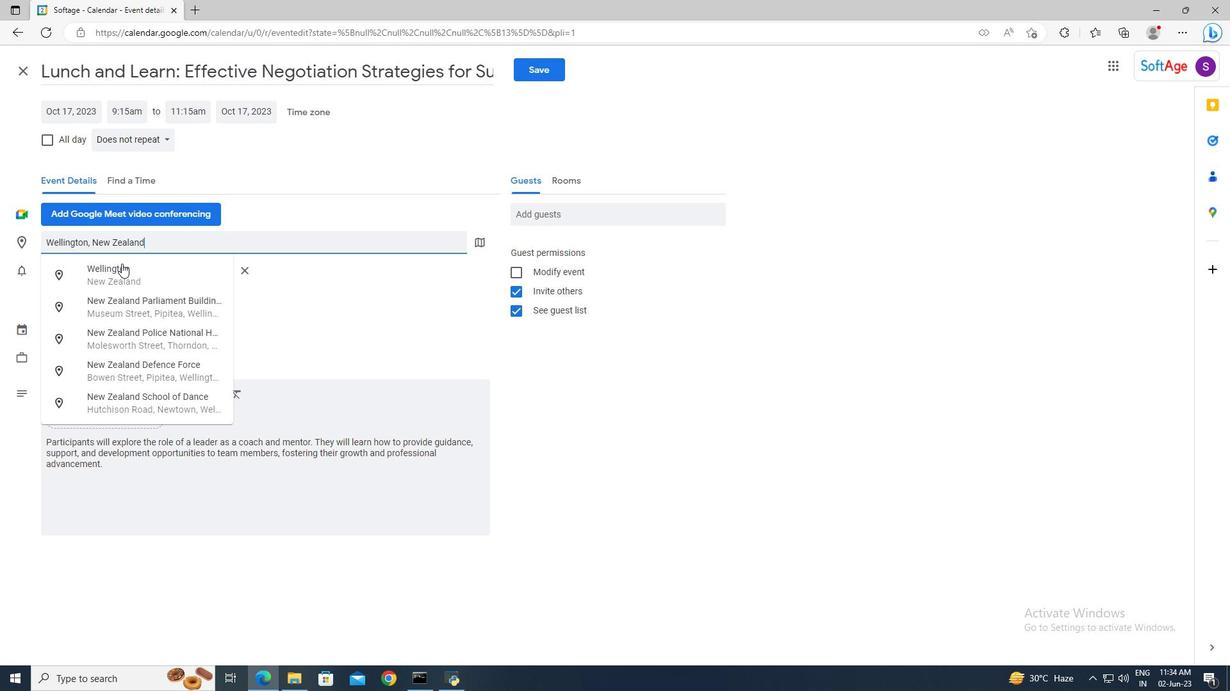
Action: Mouse pressed left at (124, 272)
Screenshot: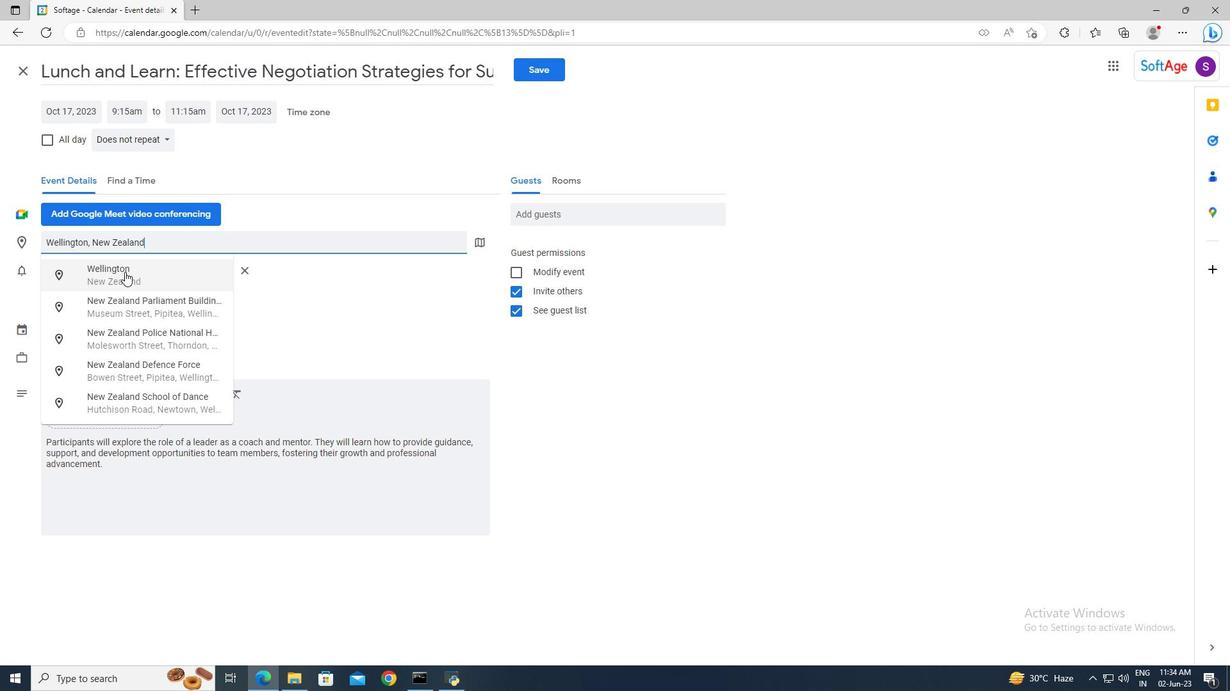 
Action: Mouse moved to (544, 216)
Screenshot: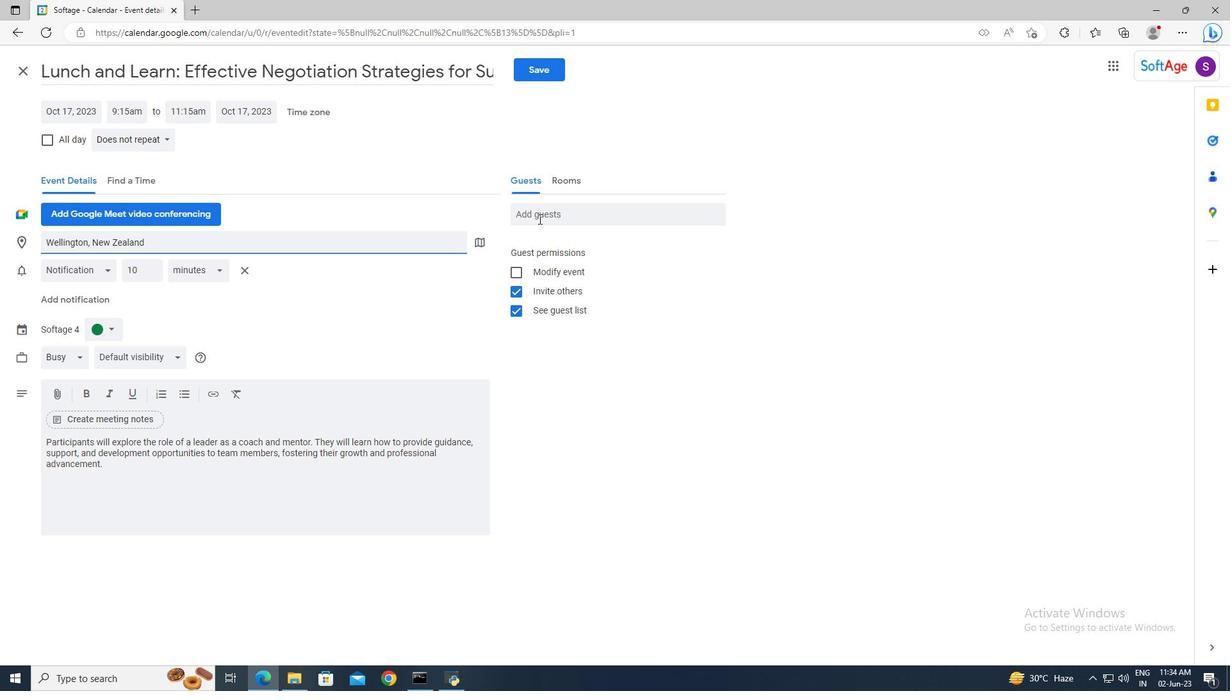 
Action: Mouse pressed left at (544, 216)
Screenshot: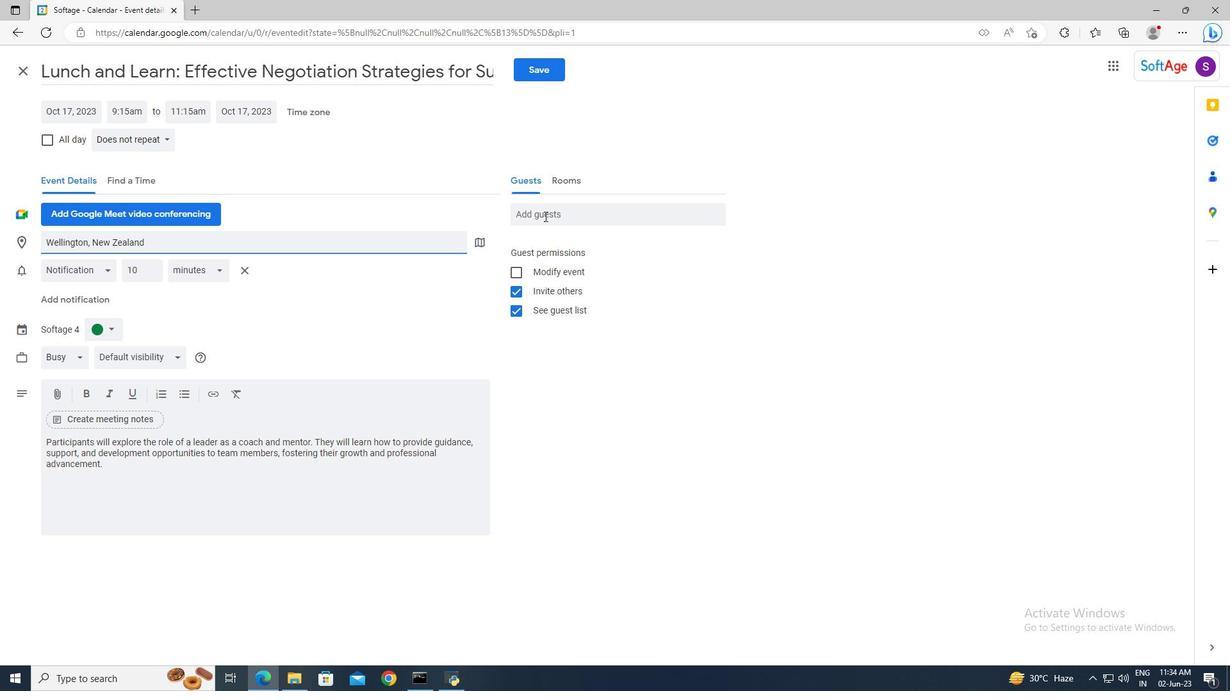 
Action: Mouse moved to (543, 215)
Screenshot: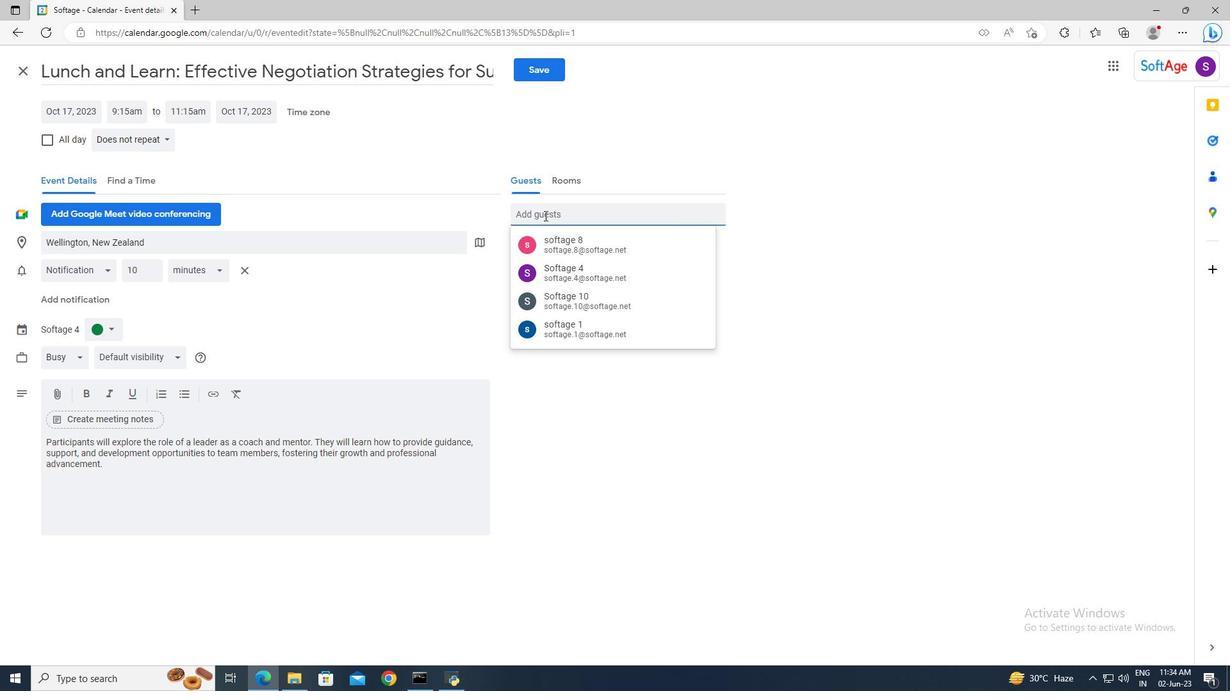 
Action: Key pressed softage.3<Key.shift>@softage.net<Key.enter>
Screenshot: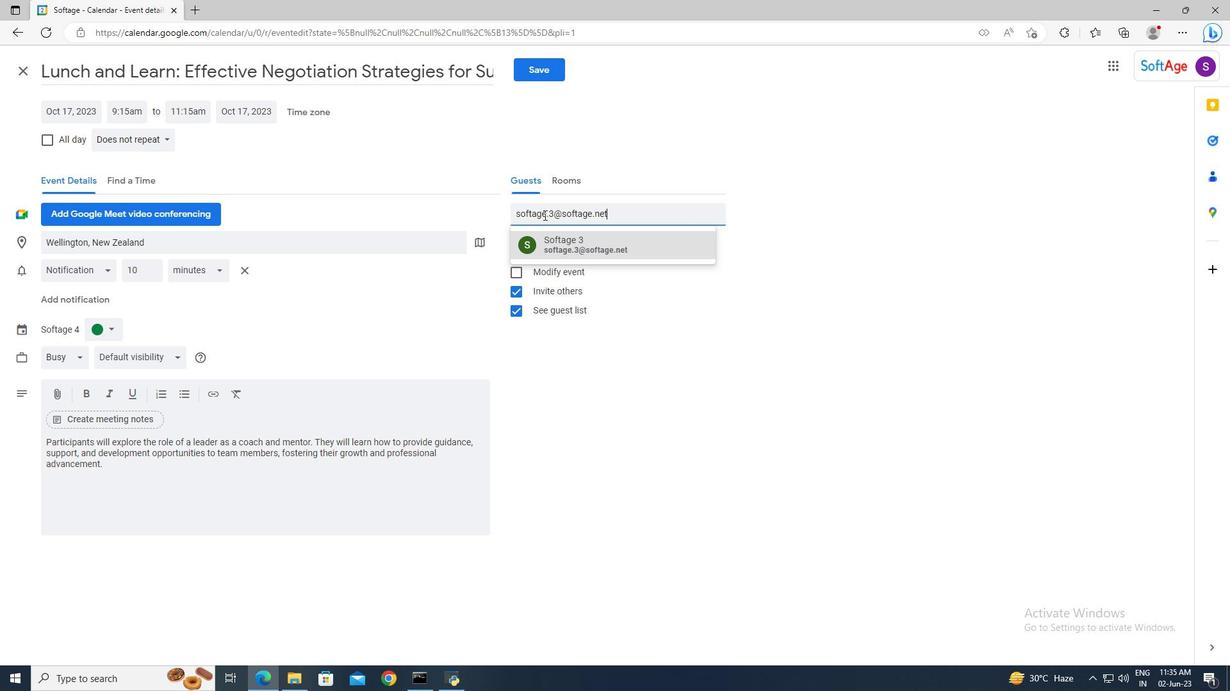 
Action: Mouse pressed left at (543, 215)
Screenshot: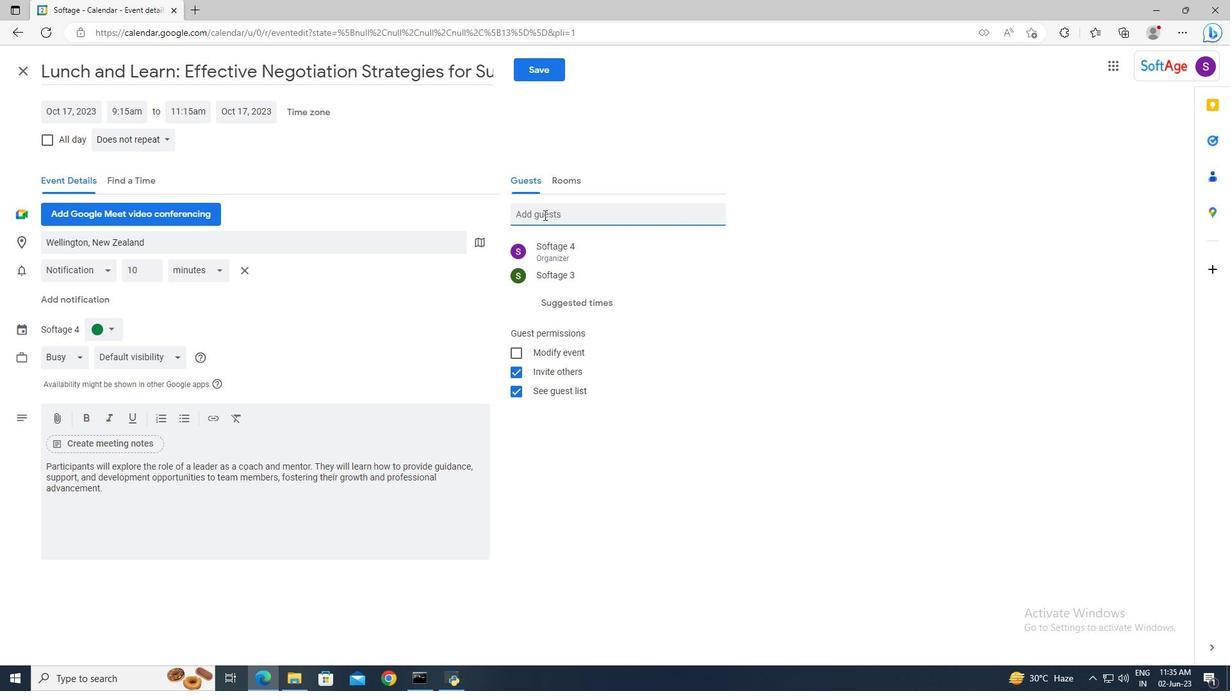 
Action: Key pressed softage.5<Key.shift><Key.shift><Key.shift><Key.shift><Key.shift><Key.shift><Key.shift><Key.shift><Key.shift><Key.shift>@softage.net<Key.enter>
Screenshot: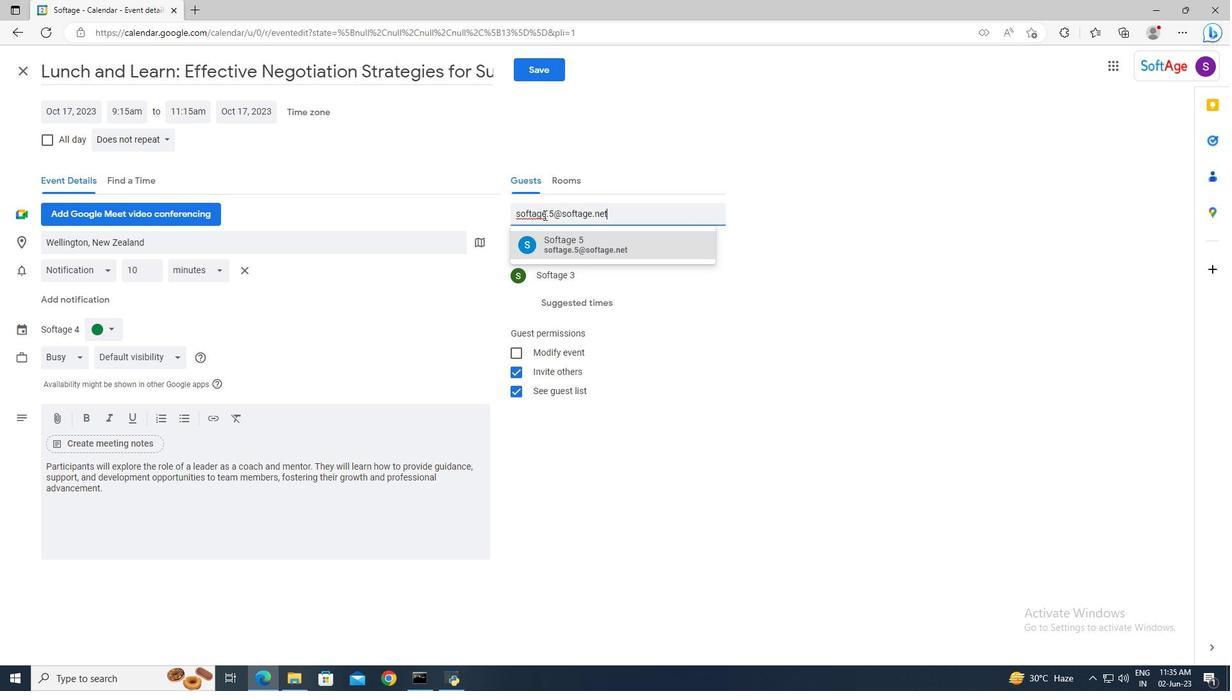
Action: Mouse moved to (161, 134)
Screenshot: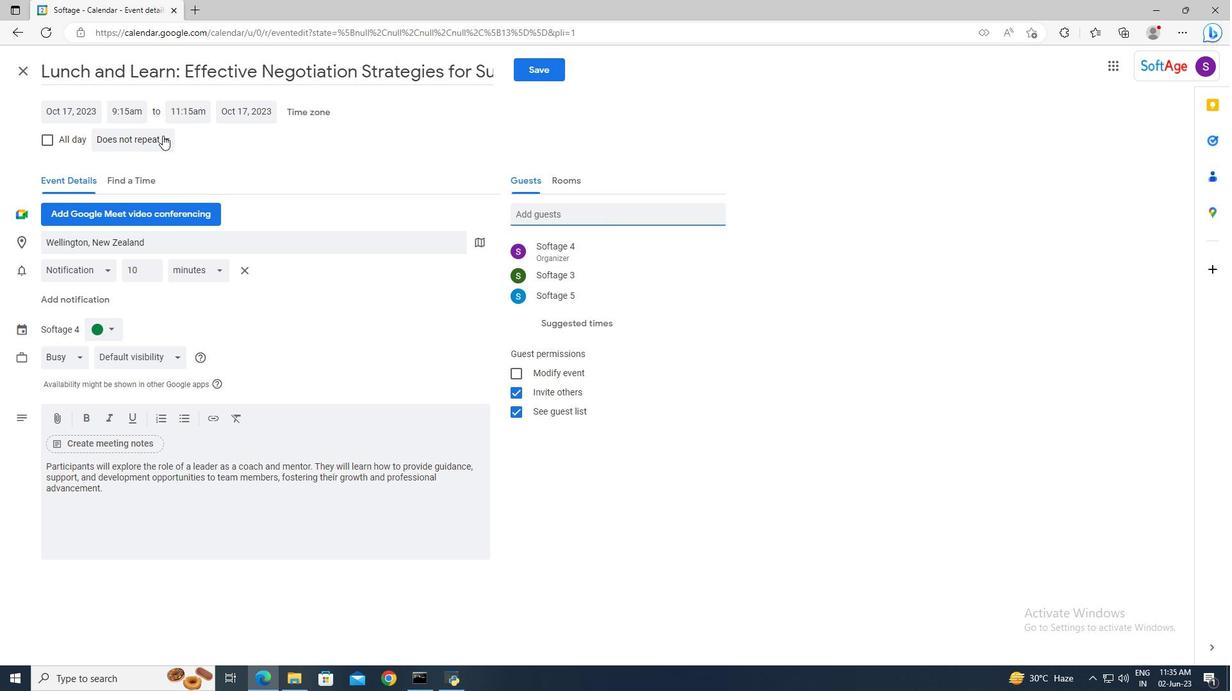 
Action: Mouse pressed left at (161, 134)
Screenshot: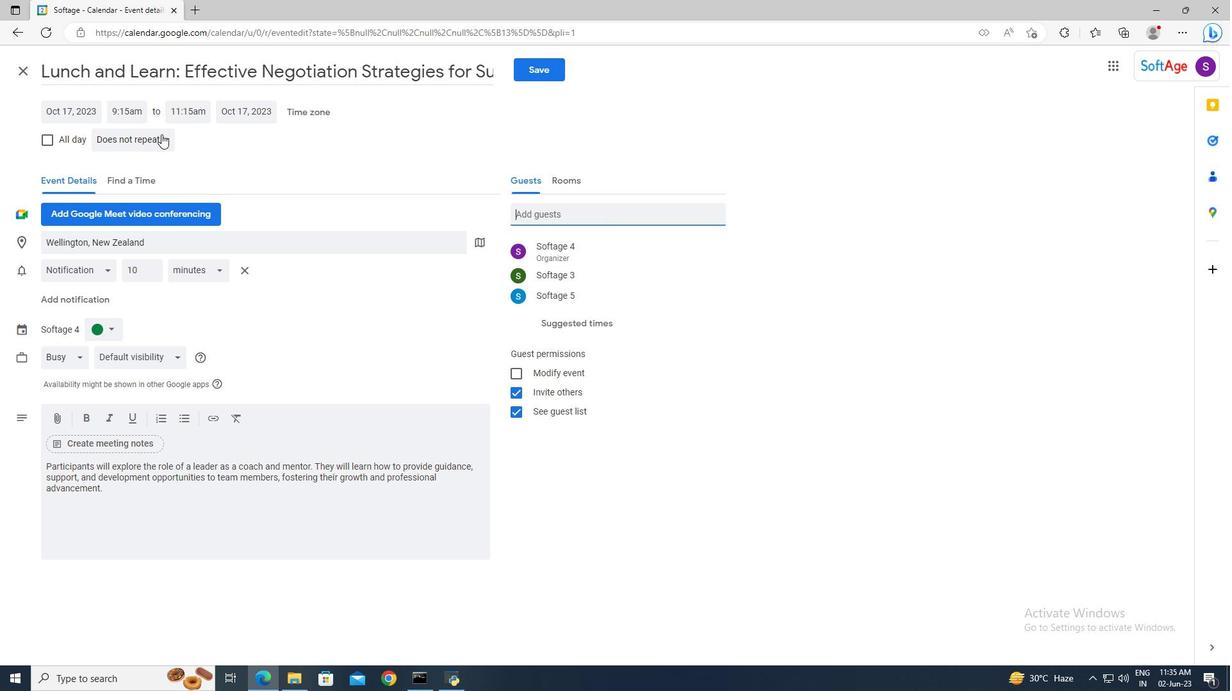 
Action: Mouse moved to (149, 271)
Screenshot: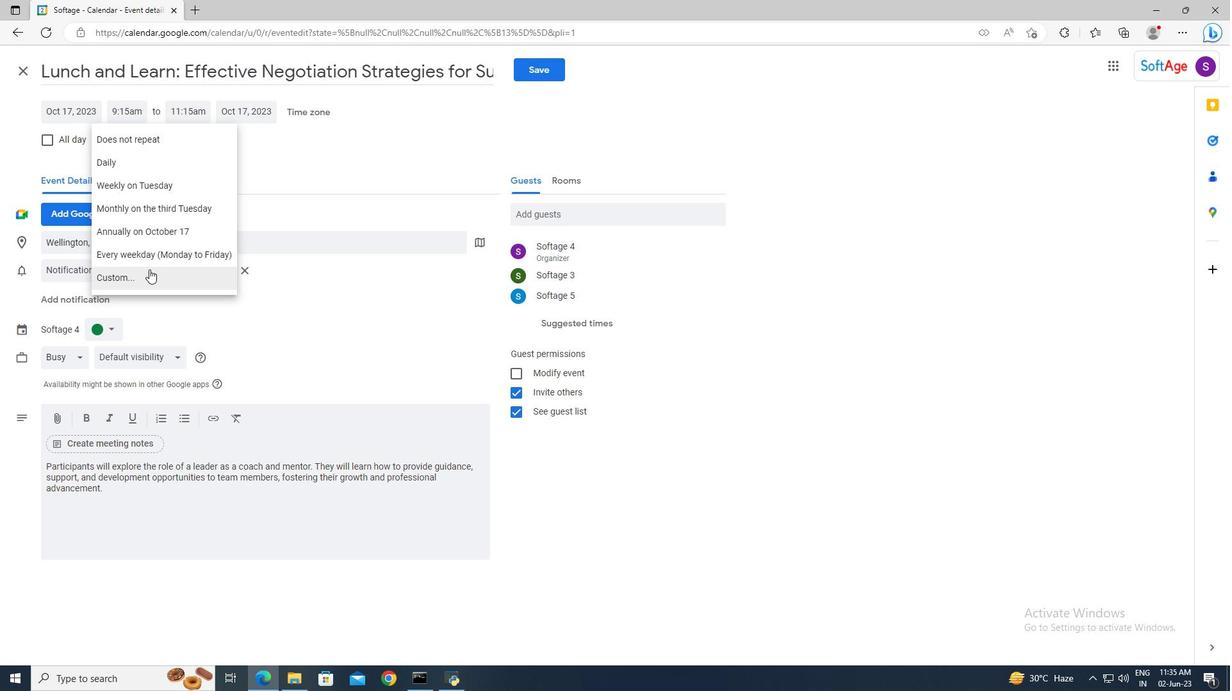 
Action: Mouse pressed left at (149, 271)
Screenshot: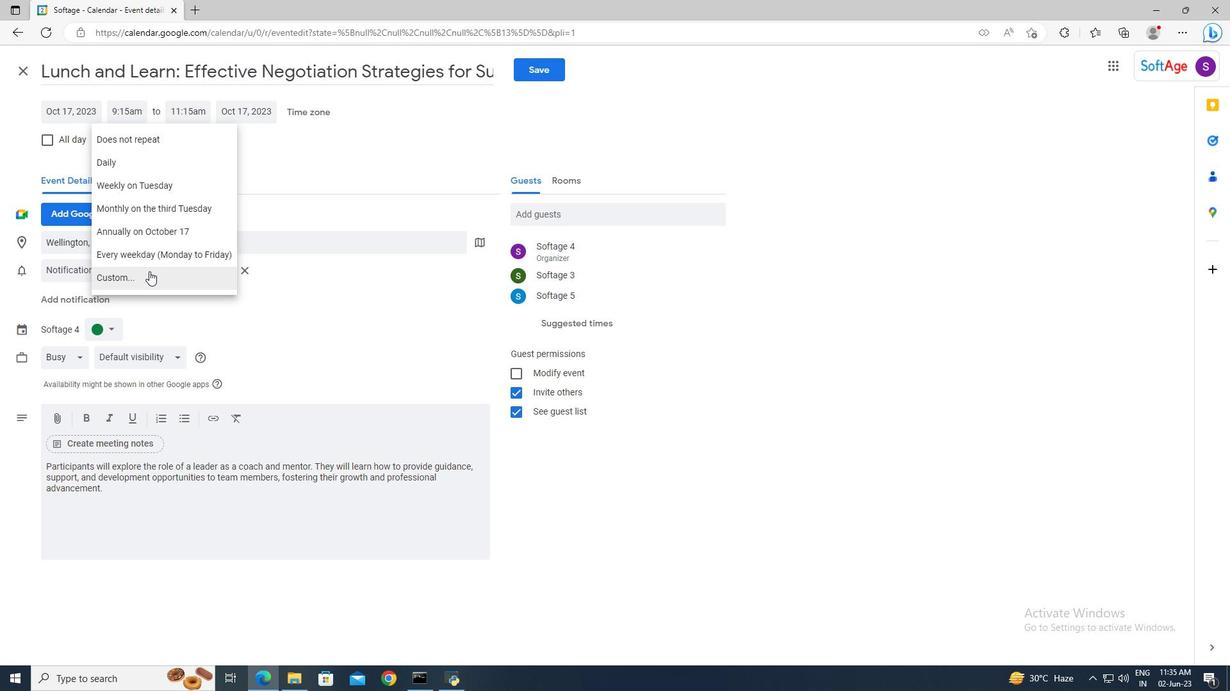 
Action: Mouse moved to (511, 334)
Screenshot: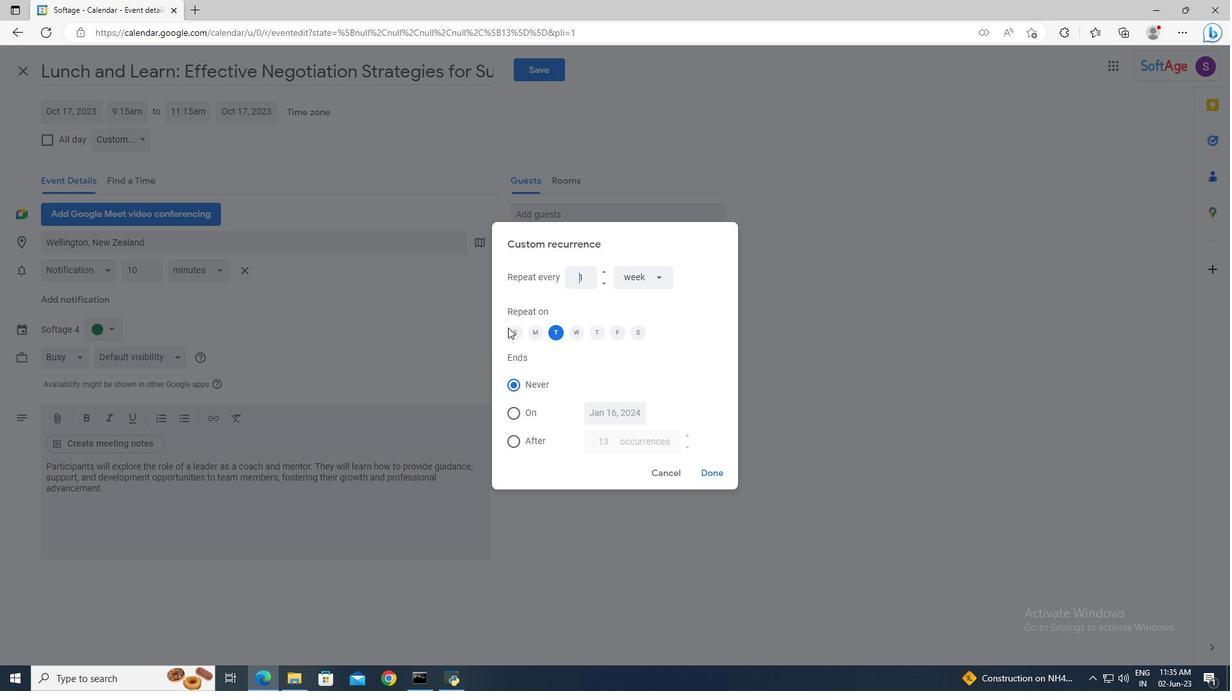 
Action: Mouse pressed left at (511, 334)
Screenshot: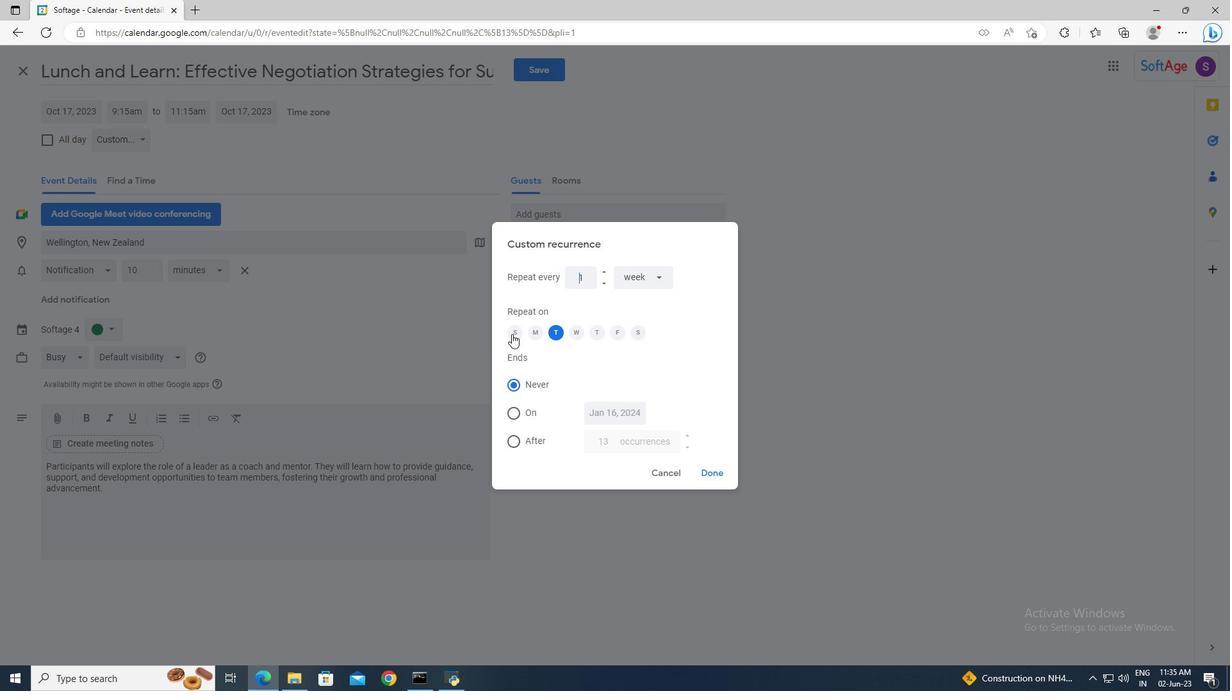 
Action: Mouse moved to (703, 470)
Screenshot: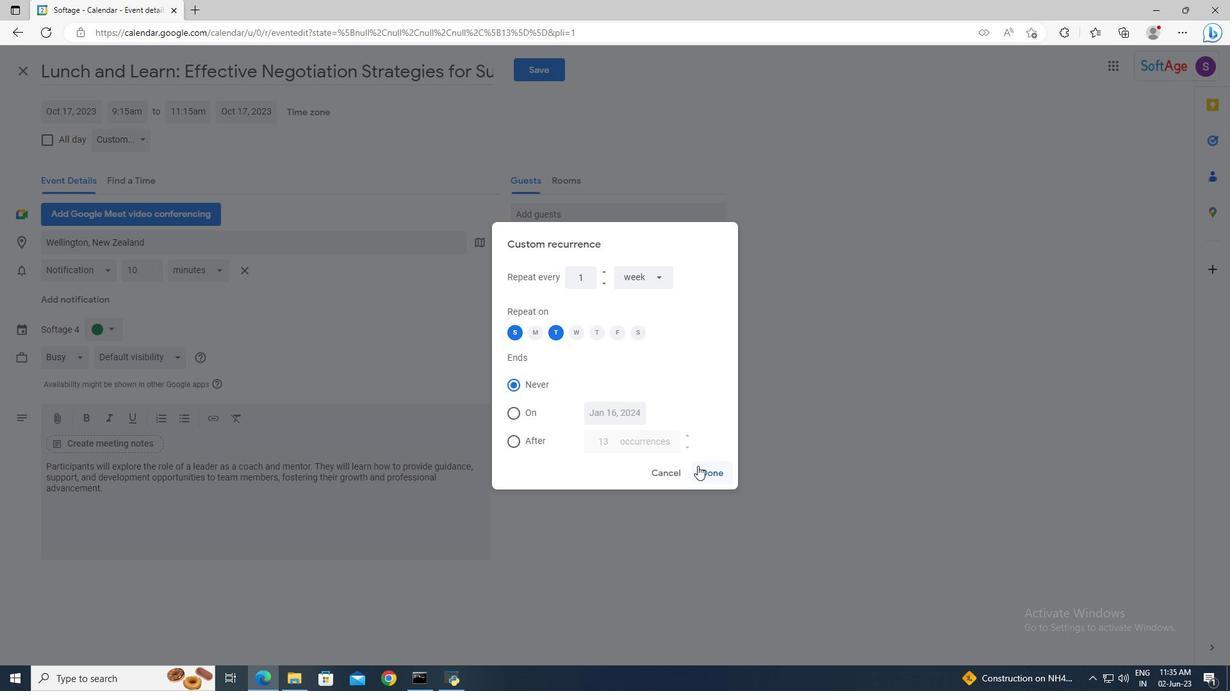 
Action: Mouse pressed left at (703, 470)
Screenshot: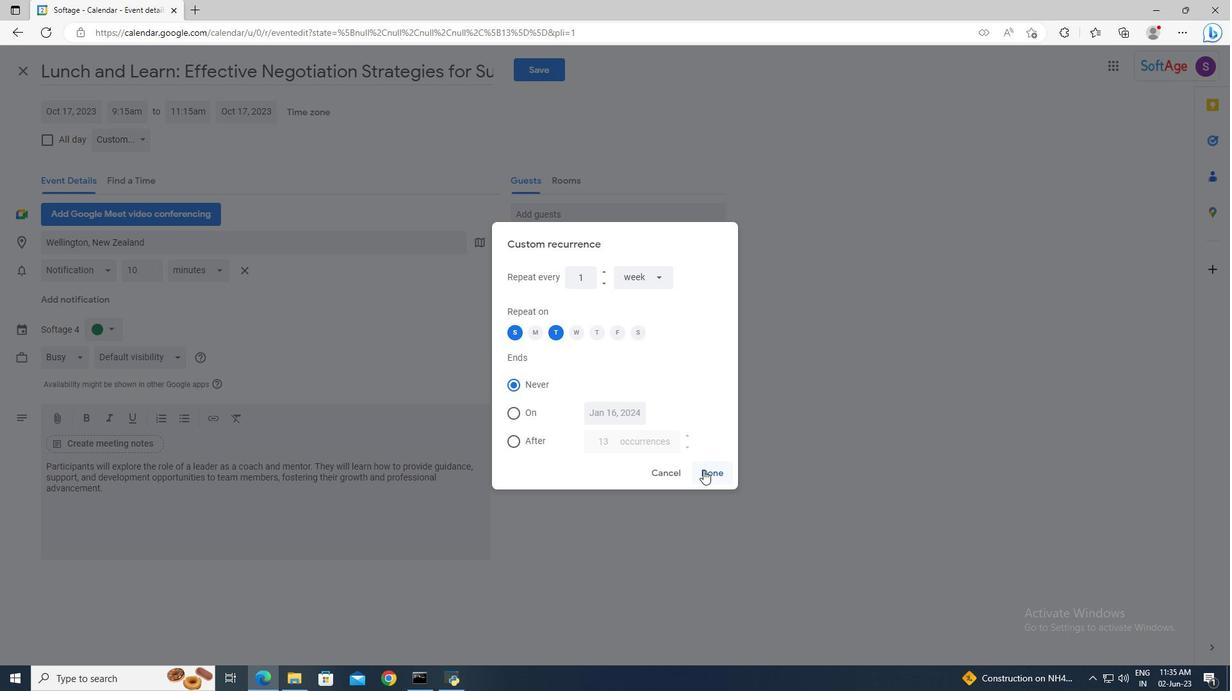 
Action: Mouse moved to (214, 140)
Screenshot: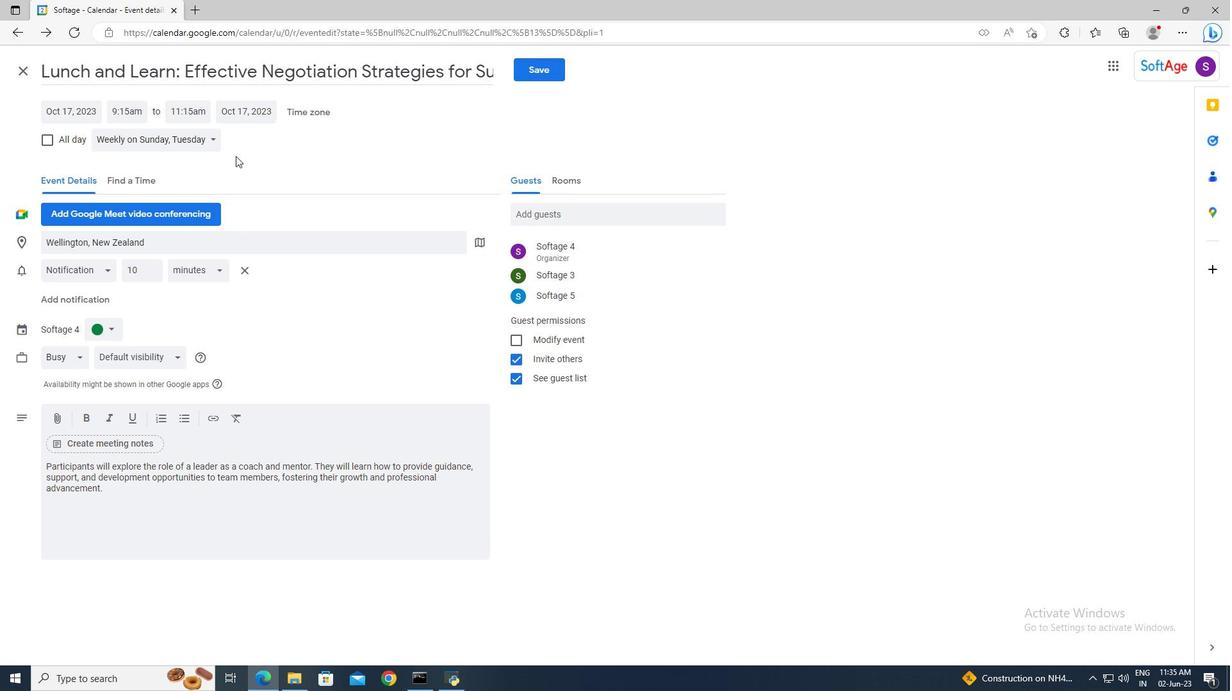 
Action: Mouse pressed left at (214, 140)
Screenshot: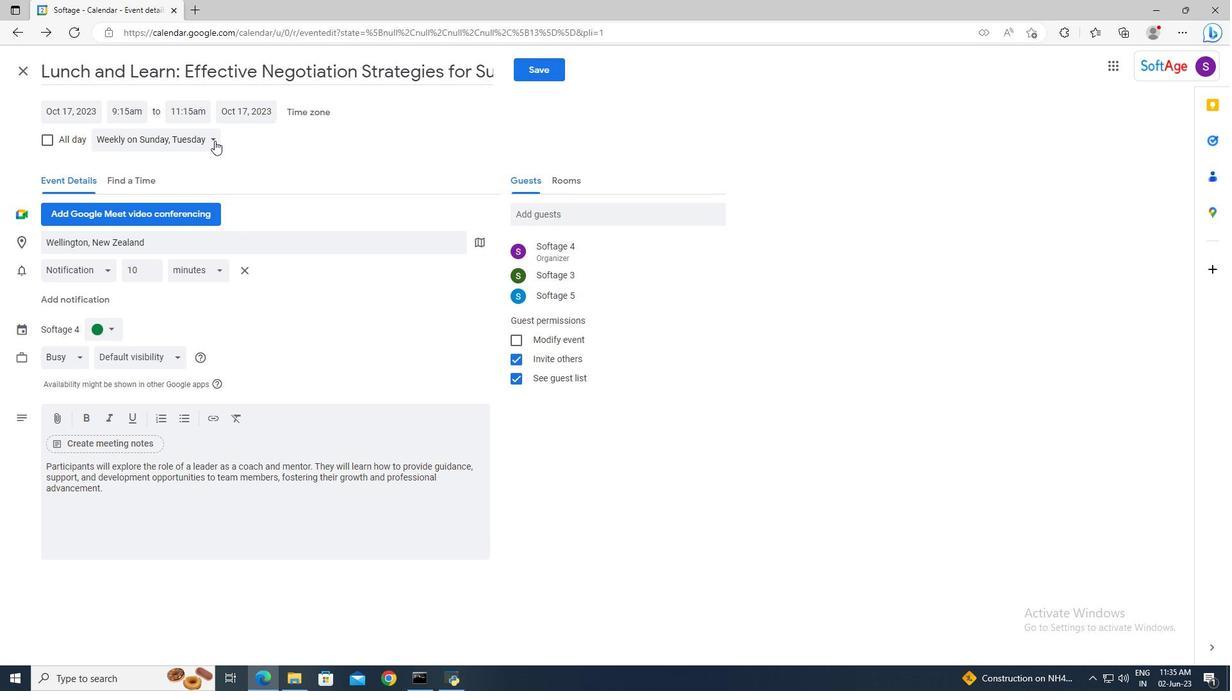 
Action: Mouse moved to (149, 246)
Screenshot: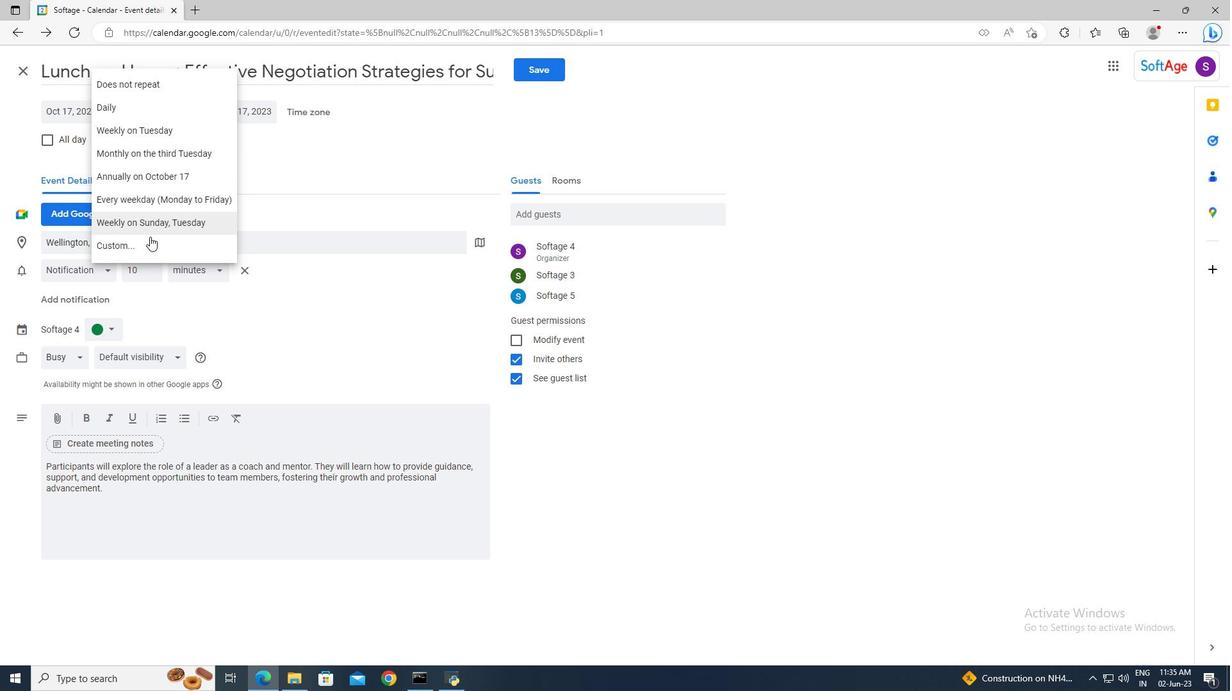 
Action: Mouse pressed left at (149, 246)
Screenshot: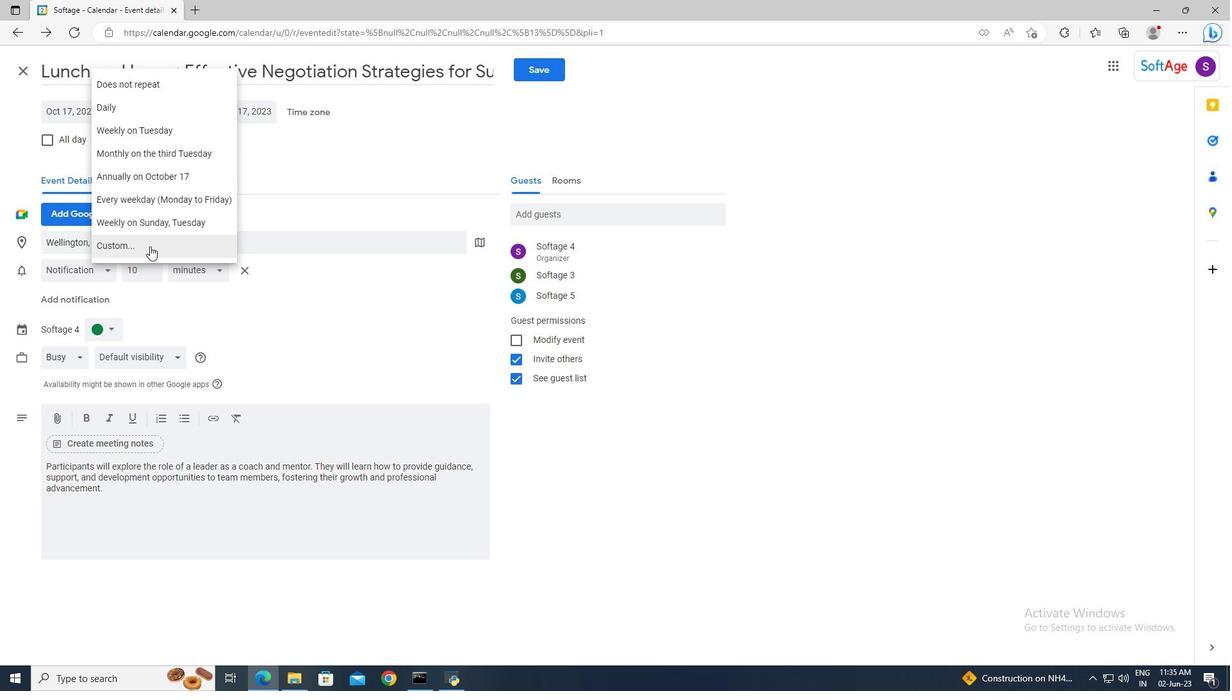 
Action: Mouse moved to (559, 333)
Screenshot: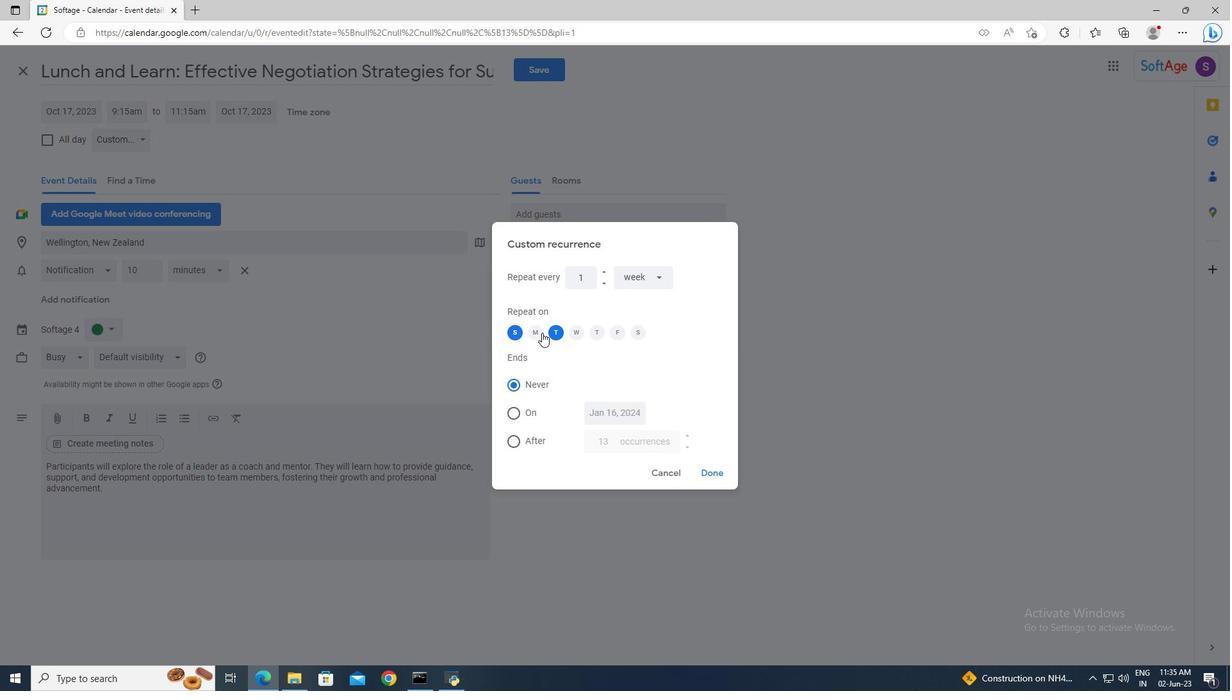 
Action: Mouse pressed left at (559, 333)
Screenshot: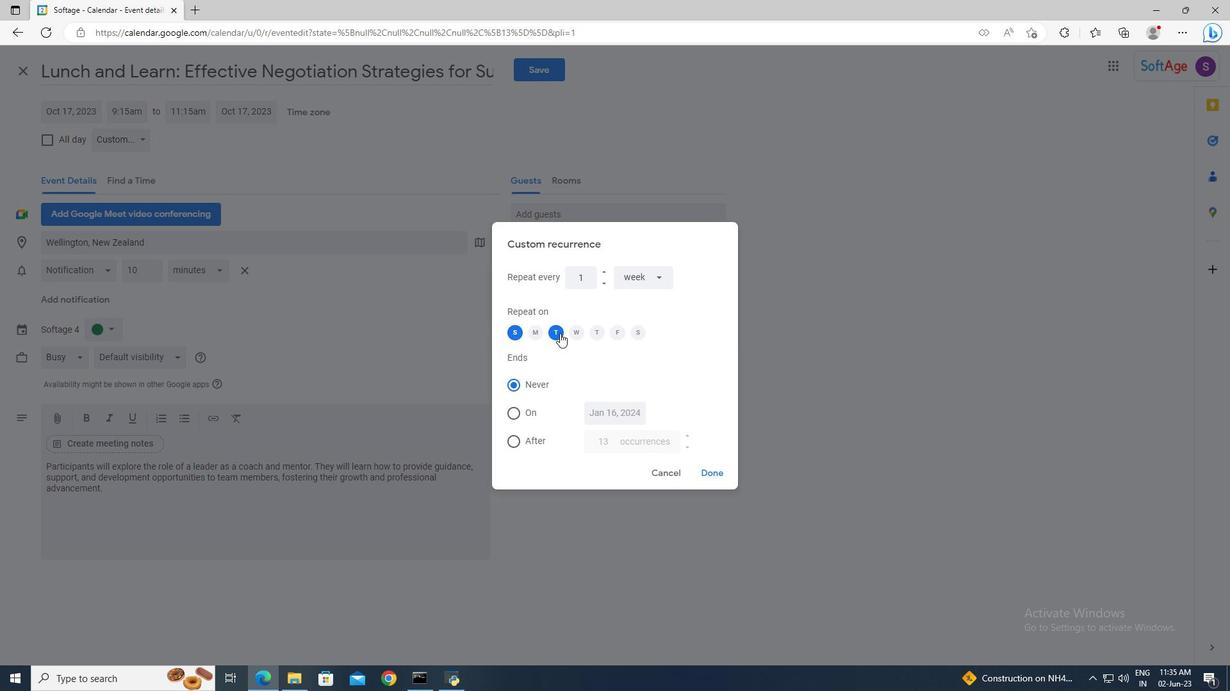 
Action: Mouse moved to (709, 466)
Screenshot: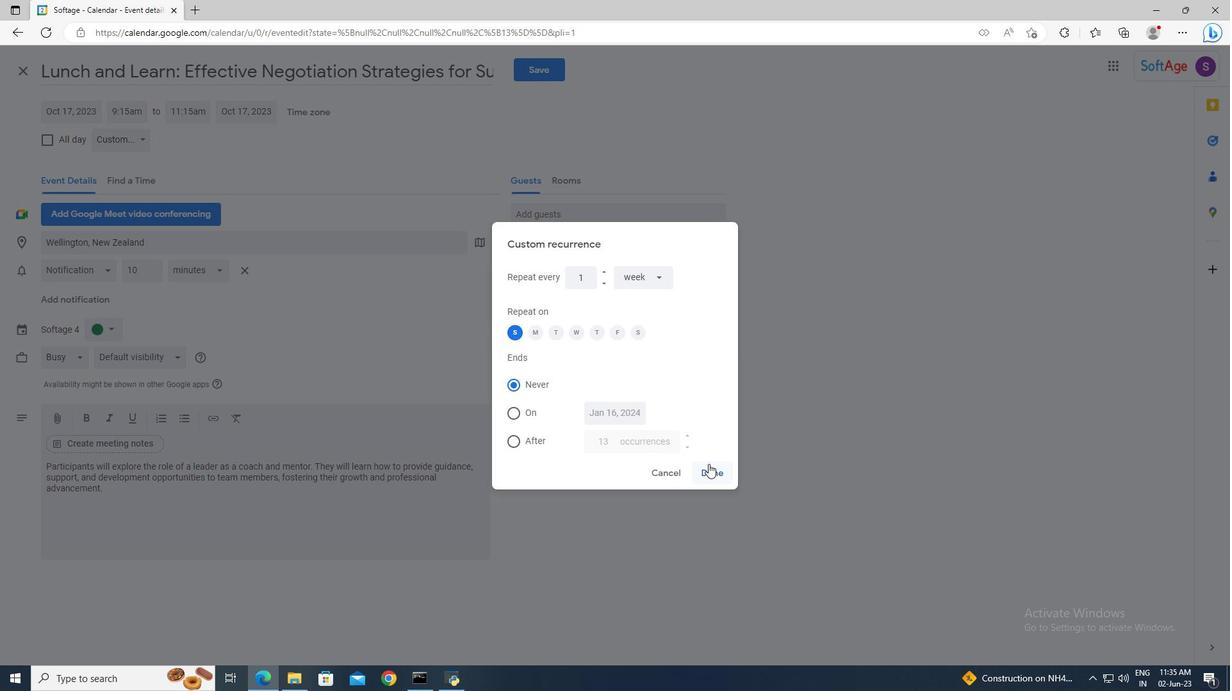 
Action: Mouse pressed left at (709, 466)
Screenshot: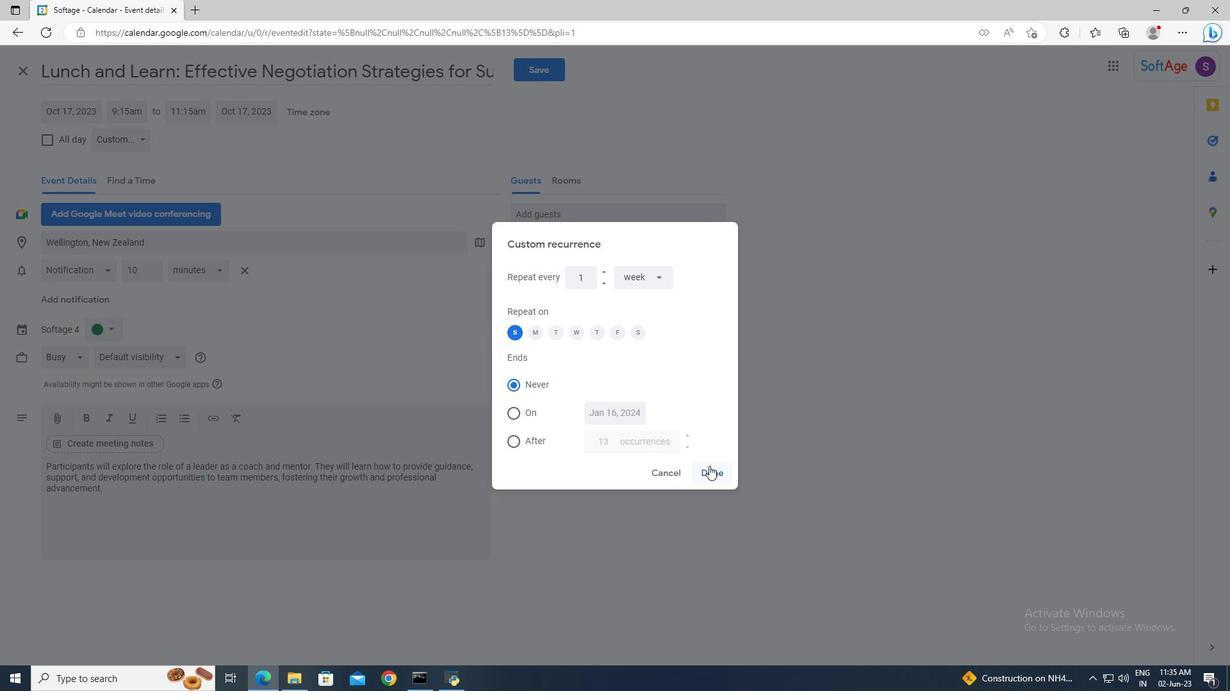 
